 Task: Open Card Mobile App Design Review in Board Customer Service Call Center Management and Optimization to Workspace Event Production Services and add a team member Softage.2@softage.net, a label Red, a checklist Podcasting, an attachment from your onedrive, a color Red and finally, add a card description 'Develop and launch new customer feedback program for service improvements' and a comment 'Given the potential impact of this task on our company mission and values, let us ensure that we approach it with a sense of integrity and ethics.'. Add a start date 'Jan 06, 1900' with a due date 'Jan 13, 1900'
Action: Mouse moved to (502, 182)
Screenshot: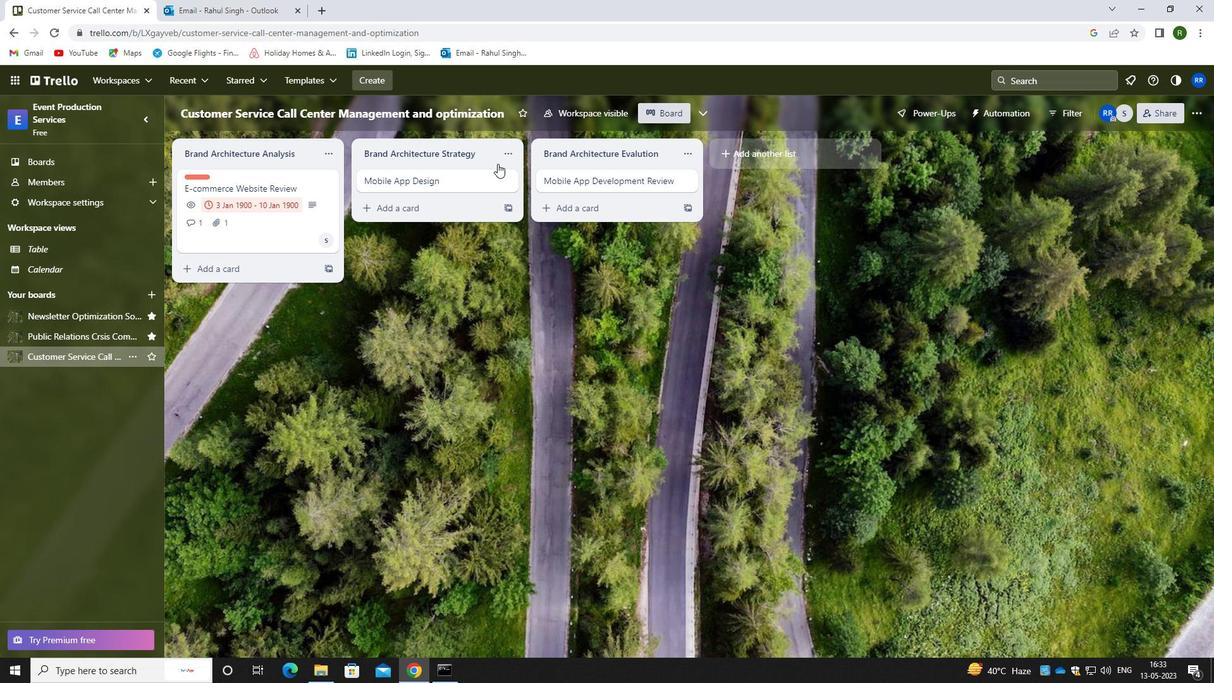 
Action: Mouse pressed left at (502, 182)
Screenshot: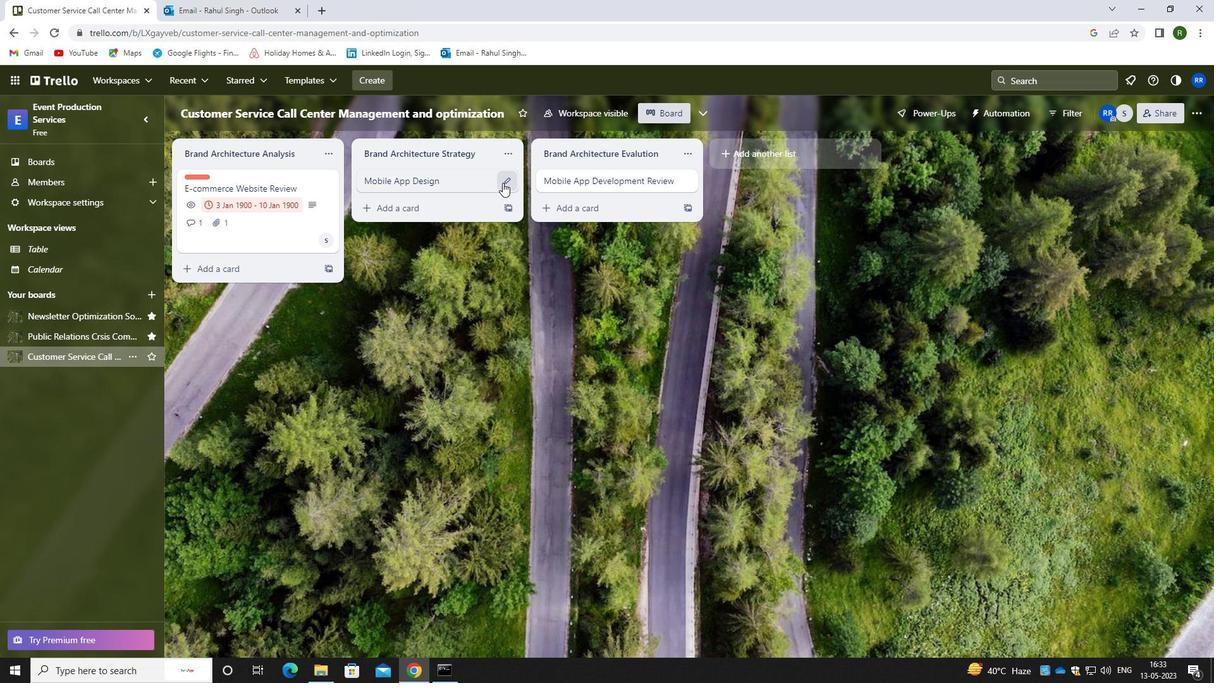 
Action: Mouse moved to (582, 179)
Screenshot: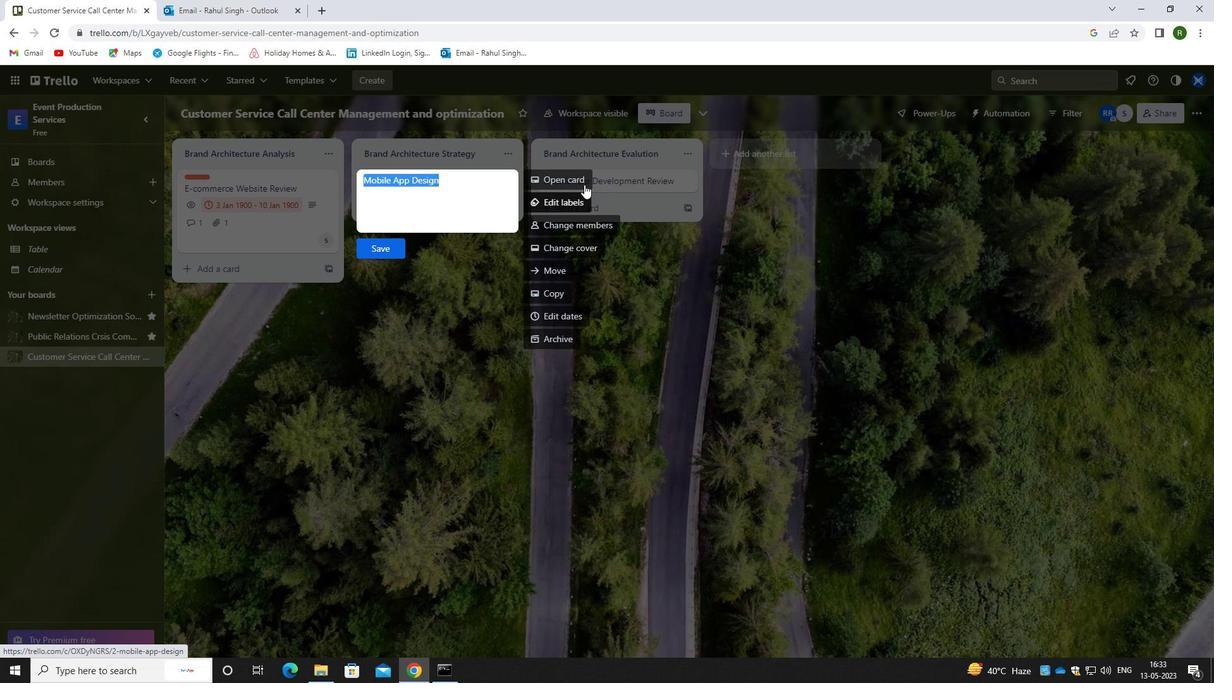 
Action: Mouse pressed left at (582, 179)
Screenshot: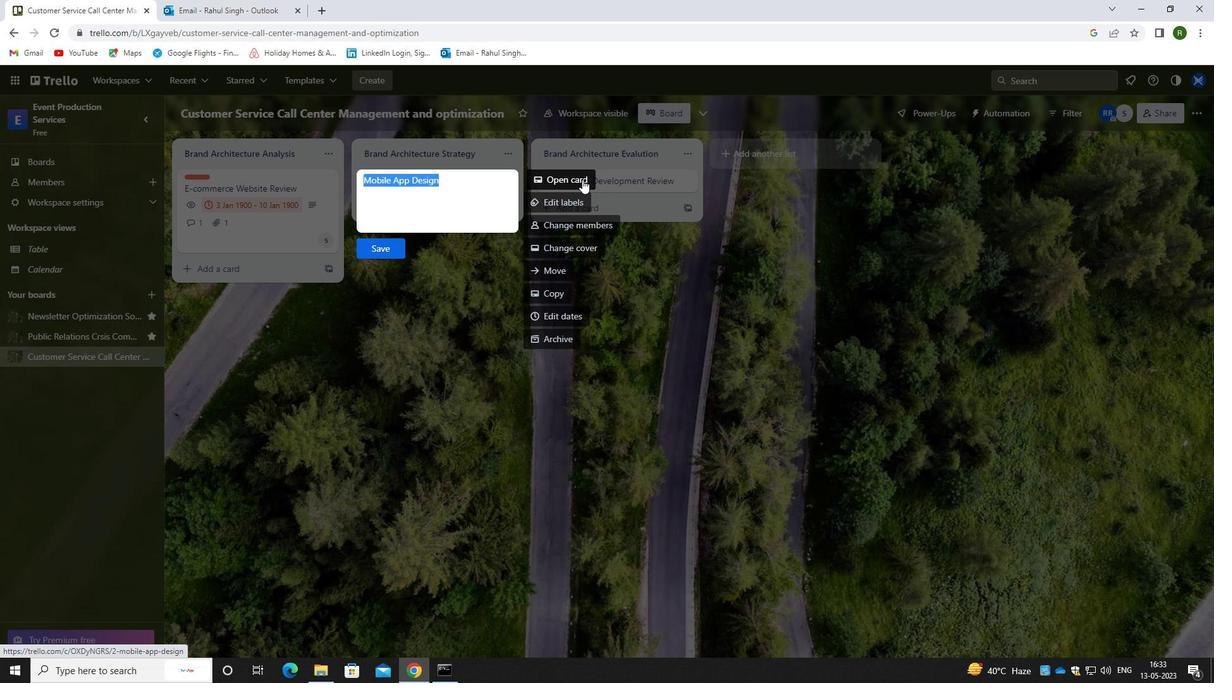 
Action: Mouse moved to (770, 216)
Screenshot: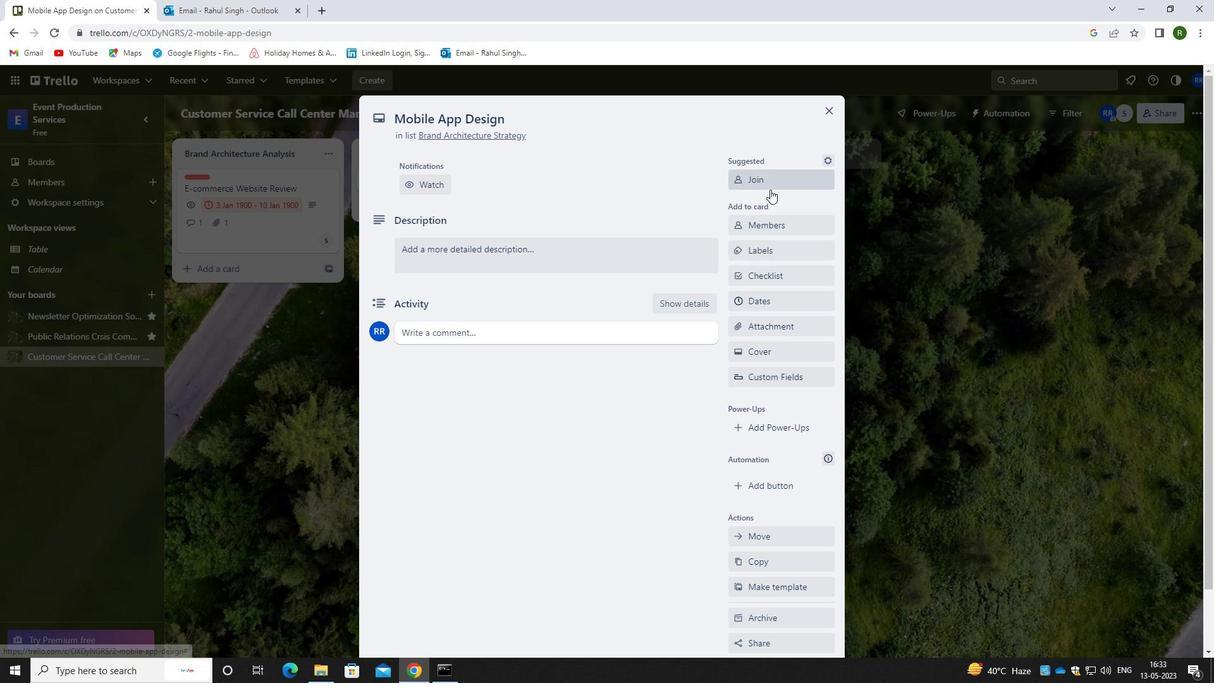 
Action: Mouse pressed left at (770, 216)
Screenshot: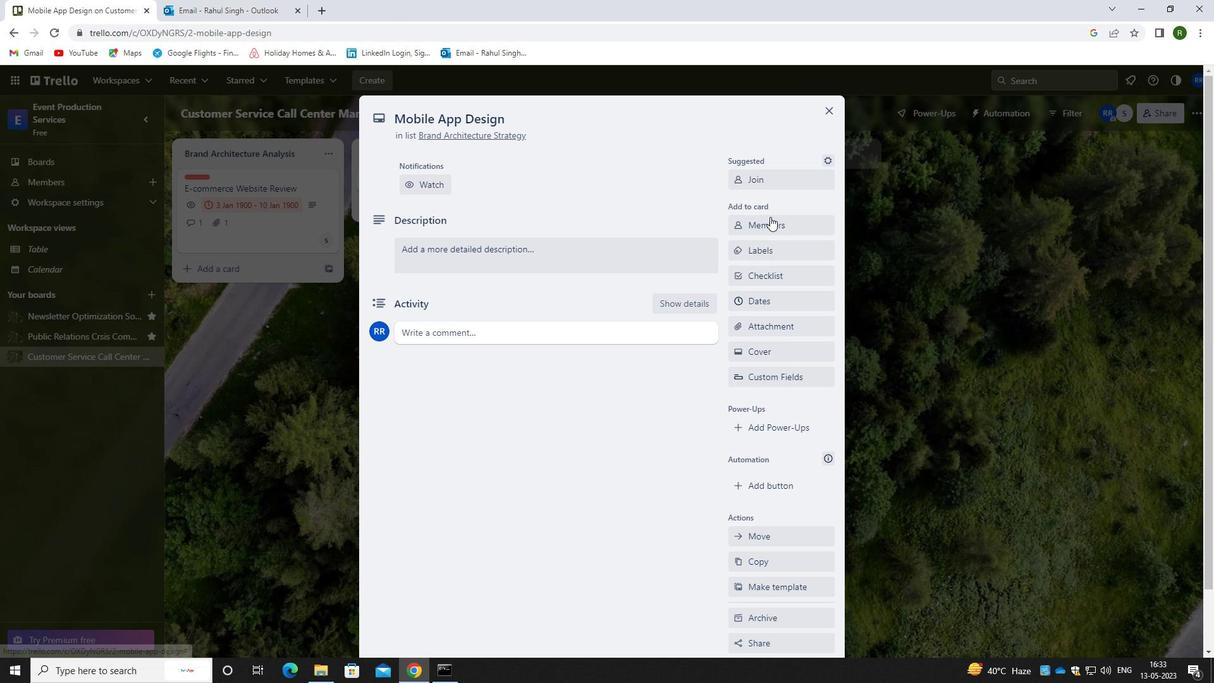 
Action: Mouse moved to (755, 285)
Screenshot: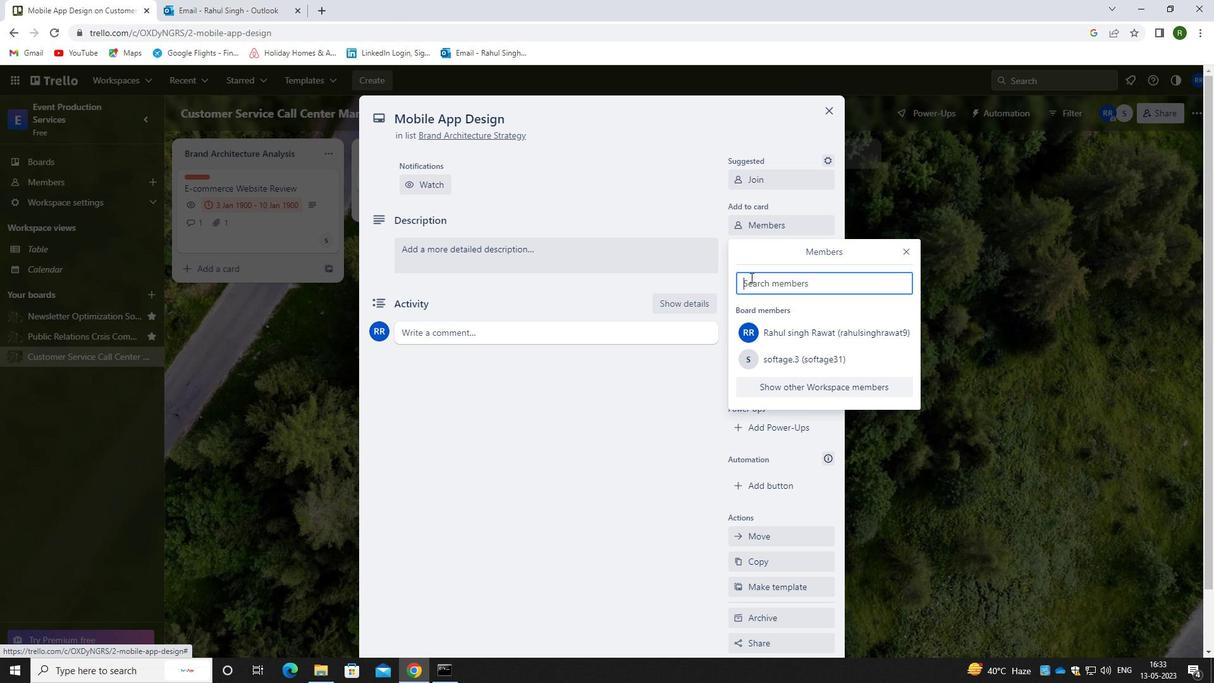
Action: Key pressed <Key.caps_lock>s<Key.caps_lock>oftage.2<Key.shift>@SOFTAGE.NET
Screenshot: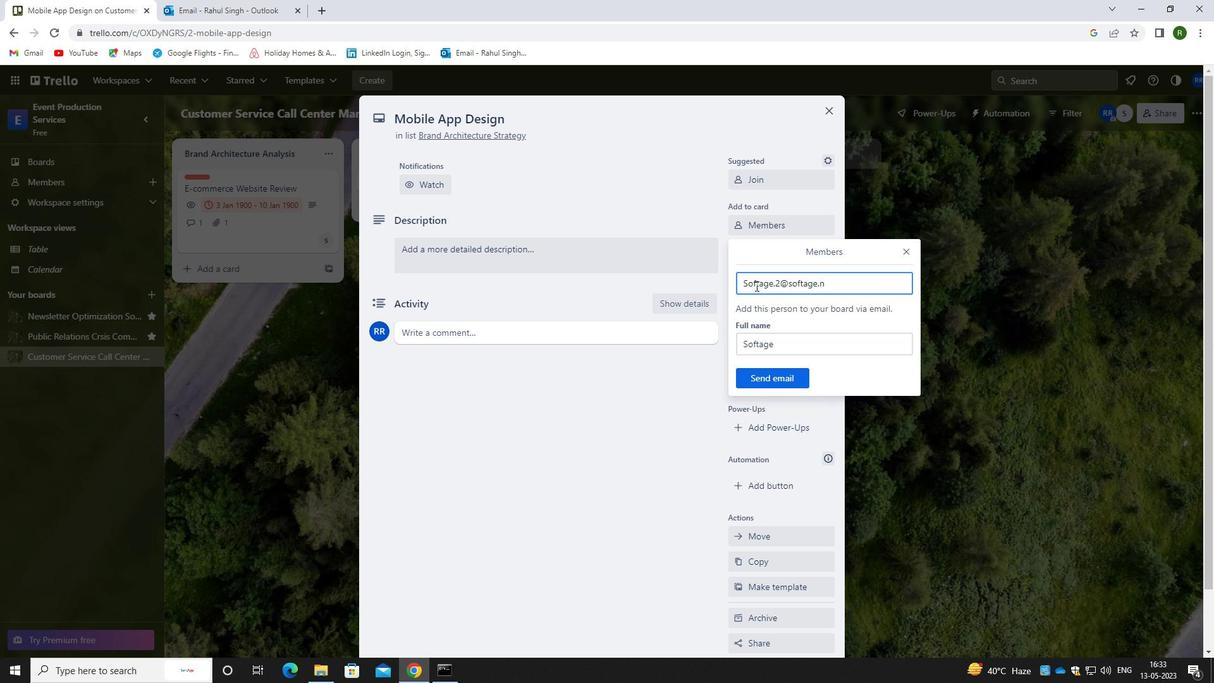 
Action: Mouse moved to (781, 380)
Screenshot: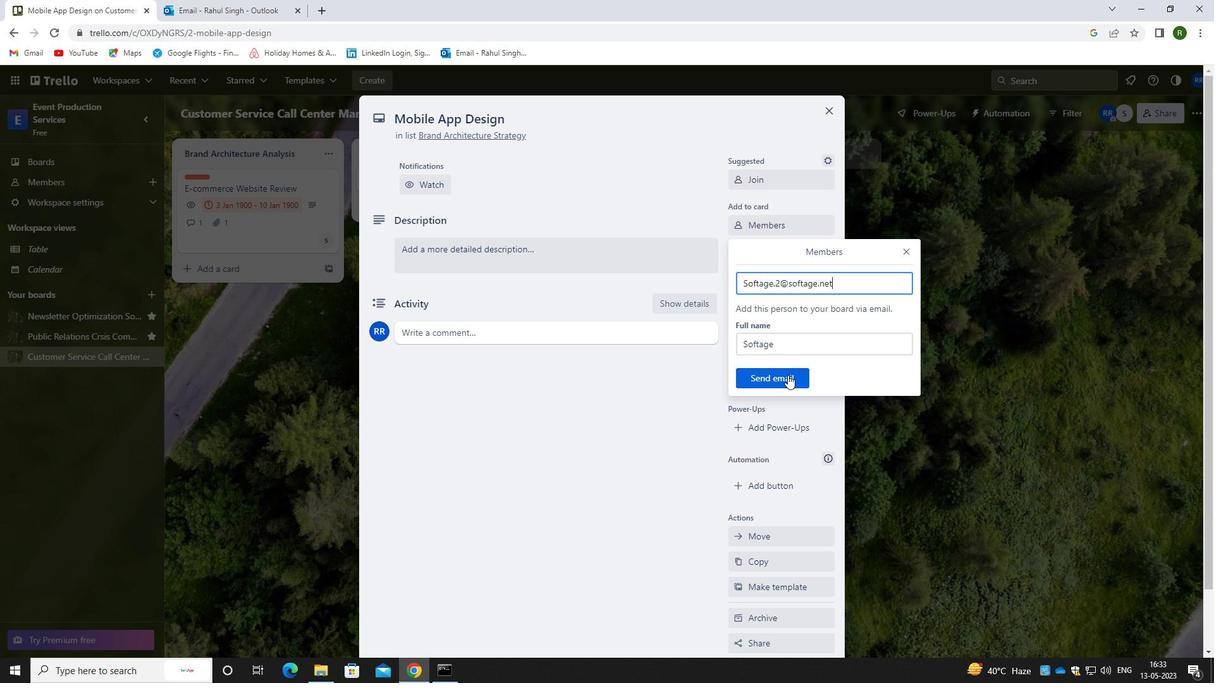 
Action: Mouse pressed left at (781, 380)
Screenshot: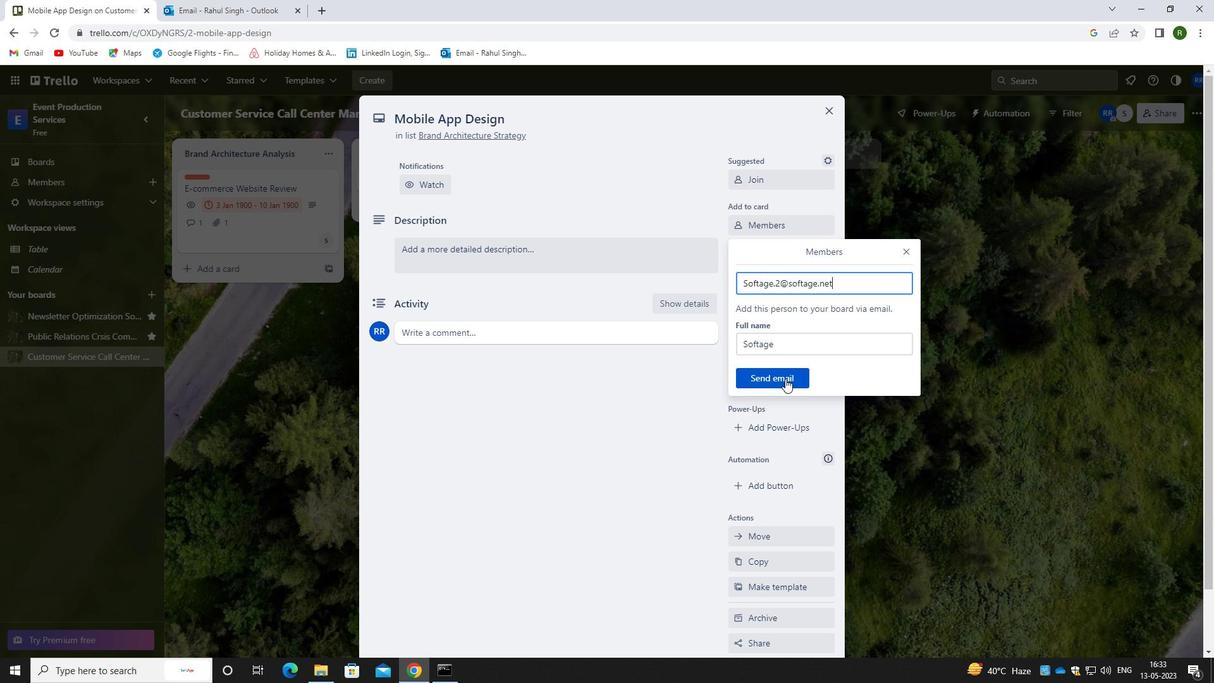 
Action: Mouse moved to (765, 249)
Screenshot: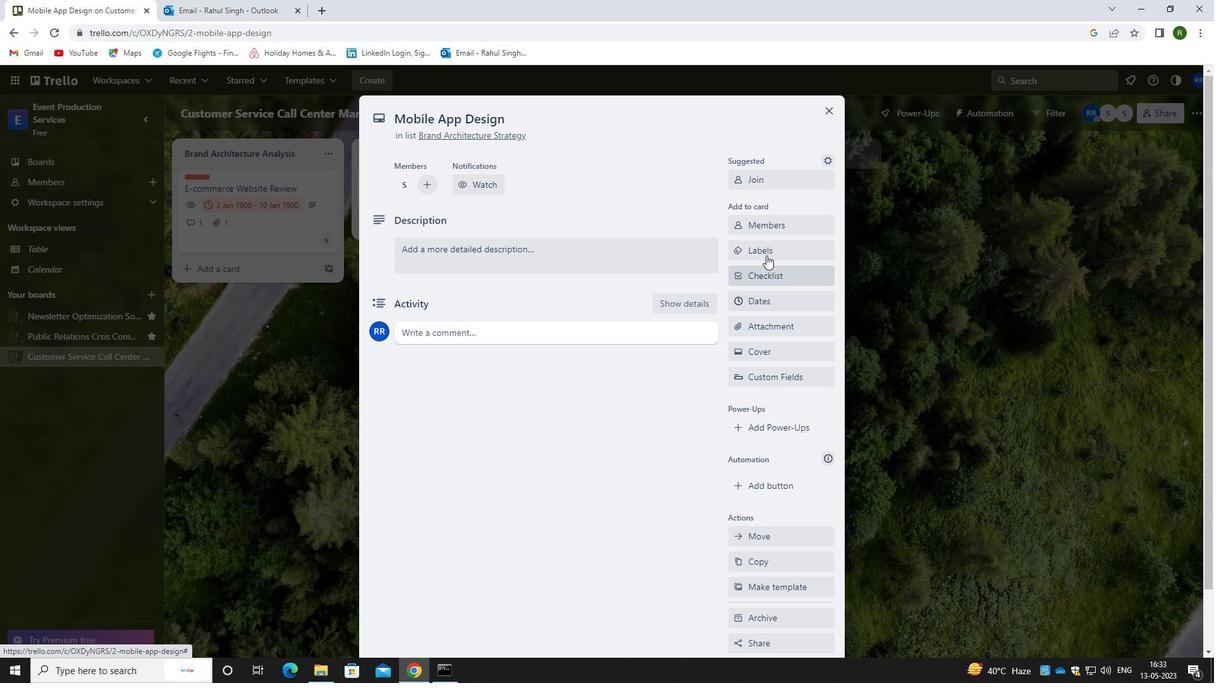
Action: Mouse pressed left at (765, 249)
Screenshot: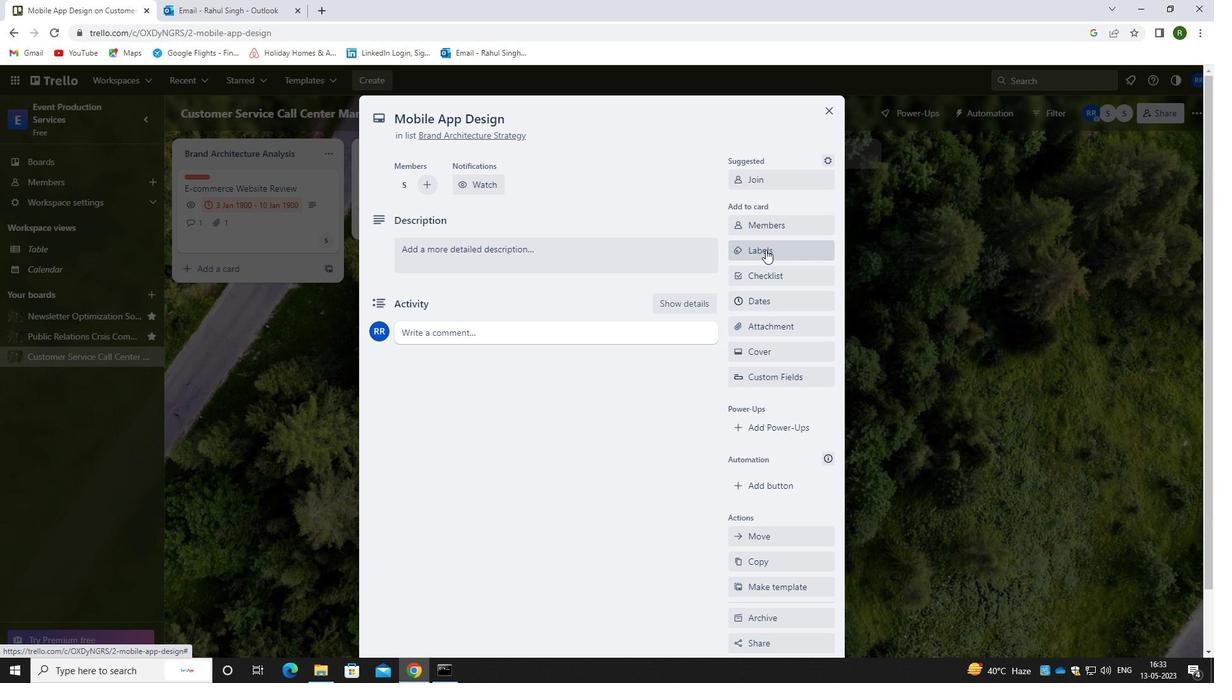
Action: Mouse moved to (778, 277)
Screenshot: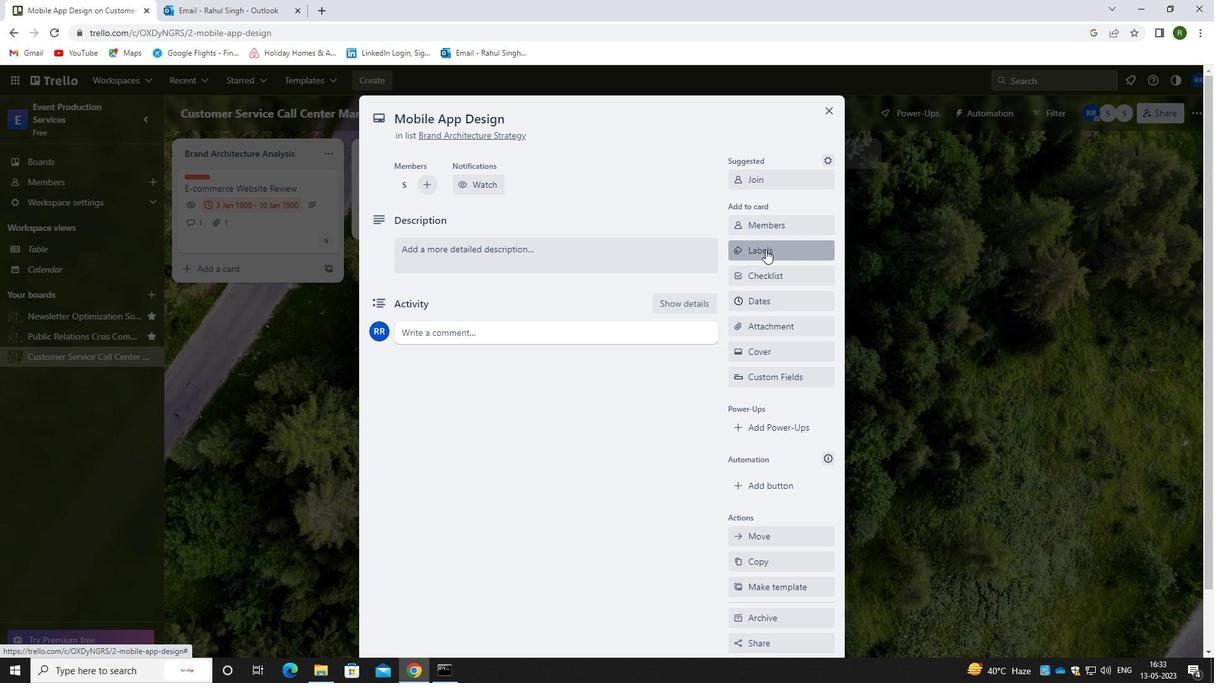 
Action: Key pressed RED
Screenshot: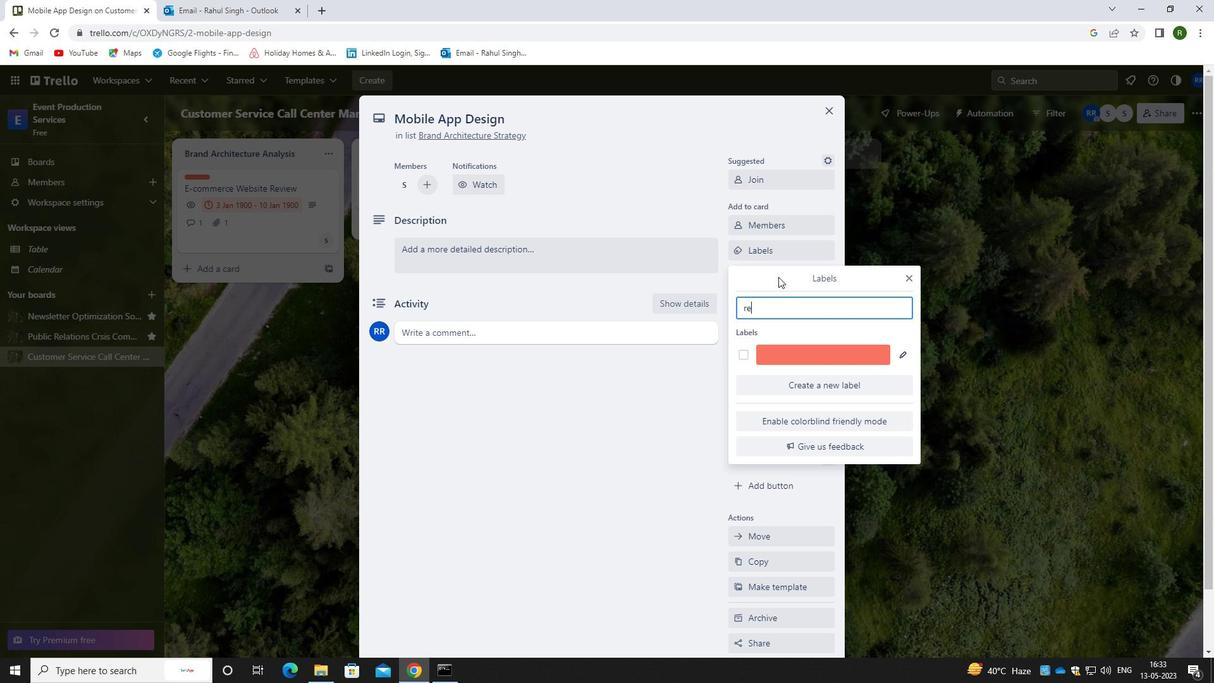 
Action: Mouse moved to (737, 352)
Screenshot: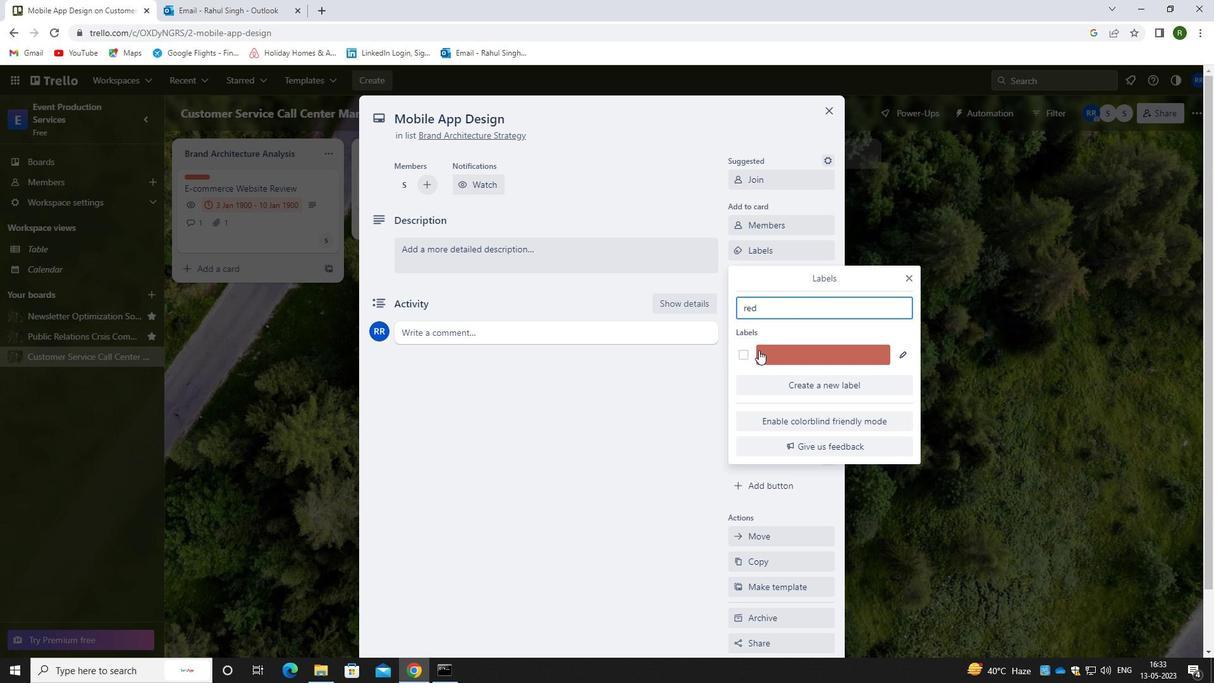 
Action: Mouse pressed left at (737, 352)
Screenshot: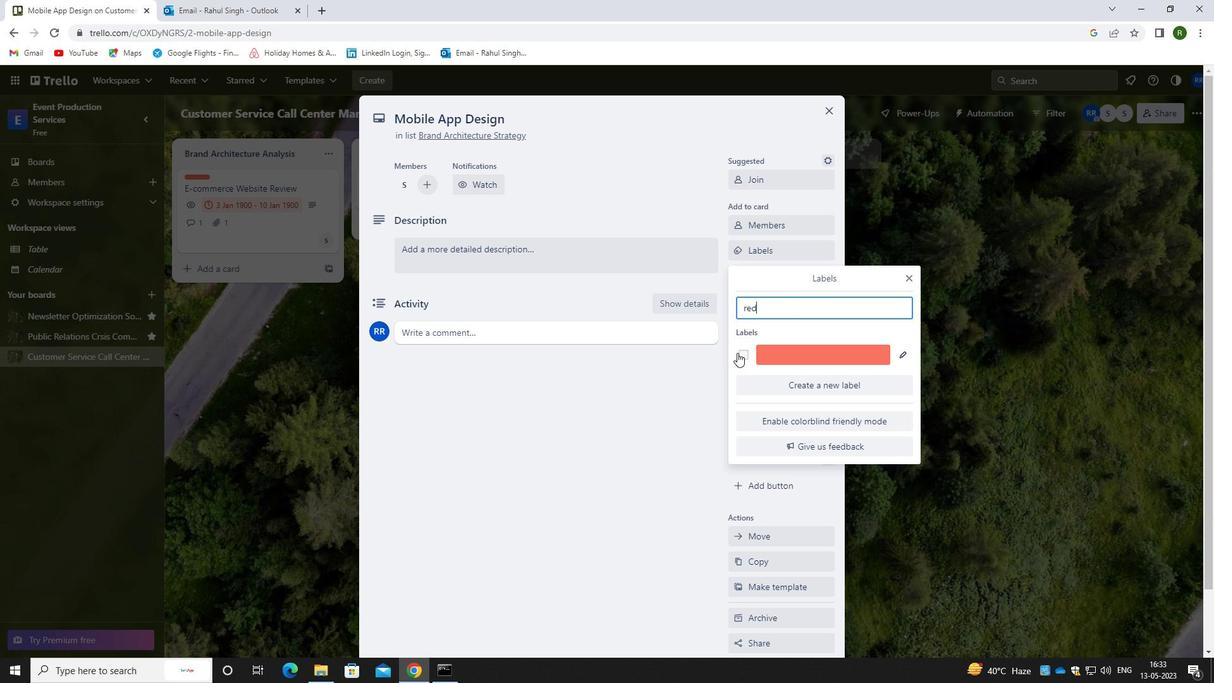 
Action: Mouse moved to (660, 437)
Screenshot: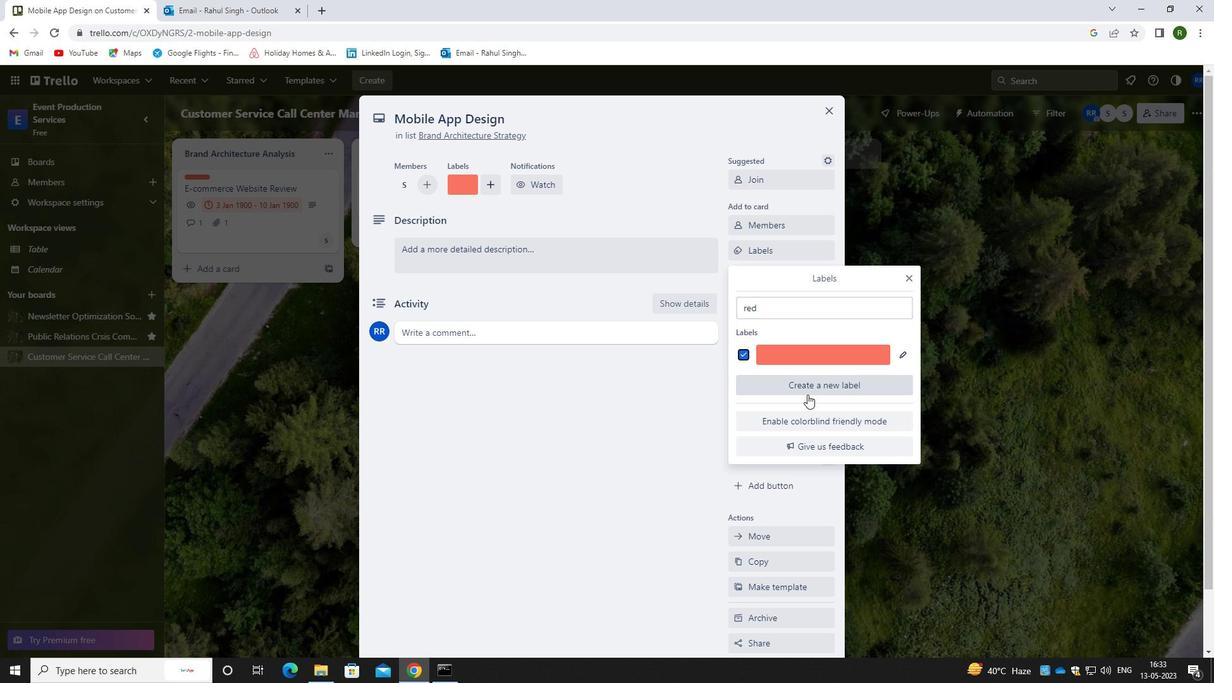 
Action: Mouse pressed left at (660, 437)
Screenshot: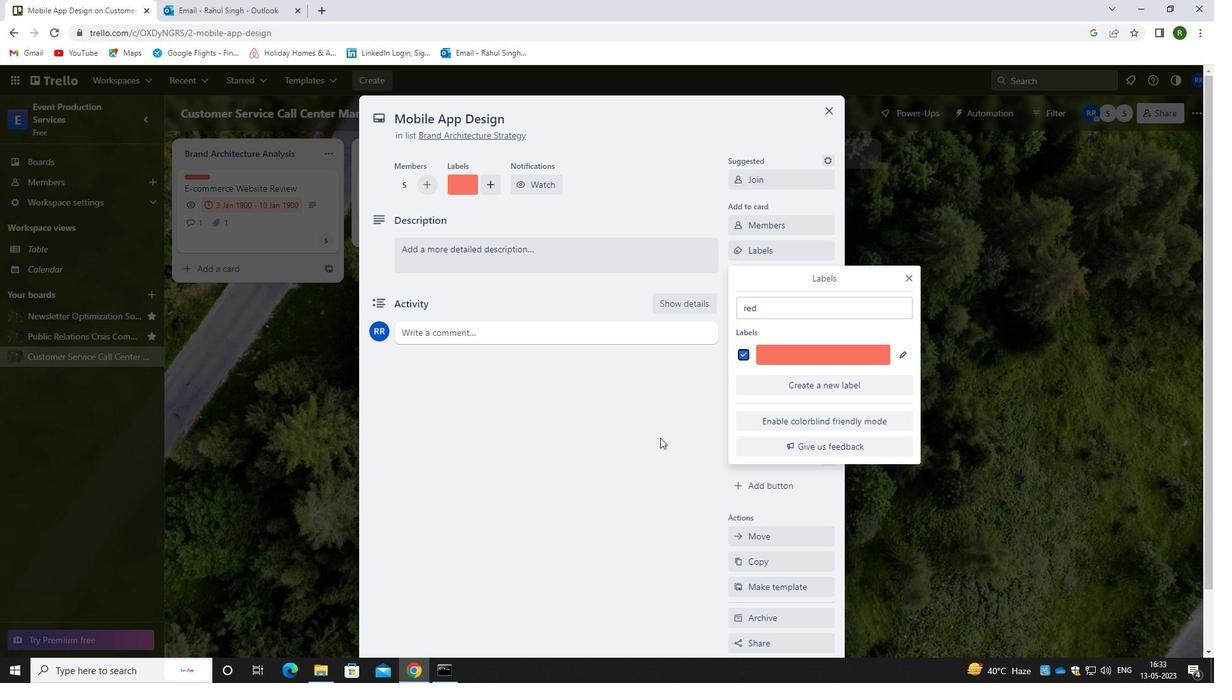 
Action: Mouse moved to (783, 275)
Screenshot: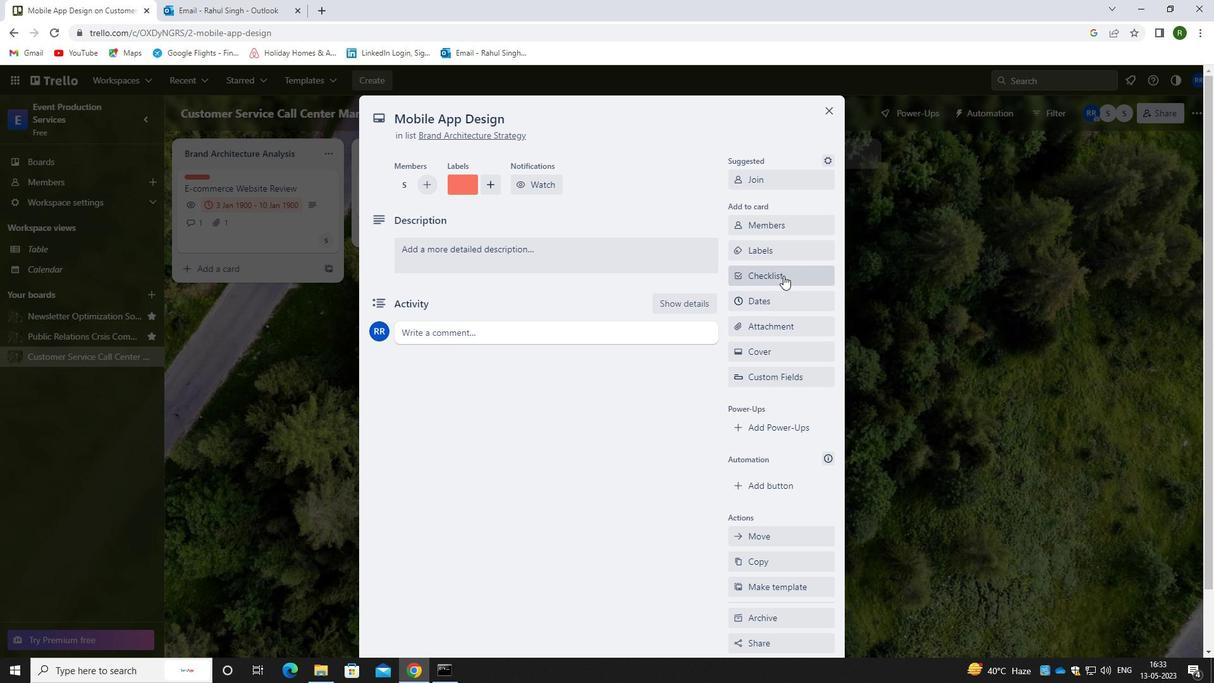 
Action: Mouse pressed left at (783, 275)
Screenshot: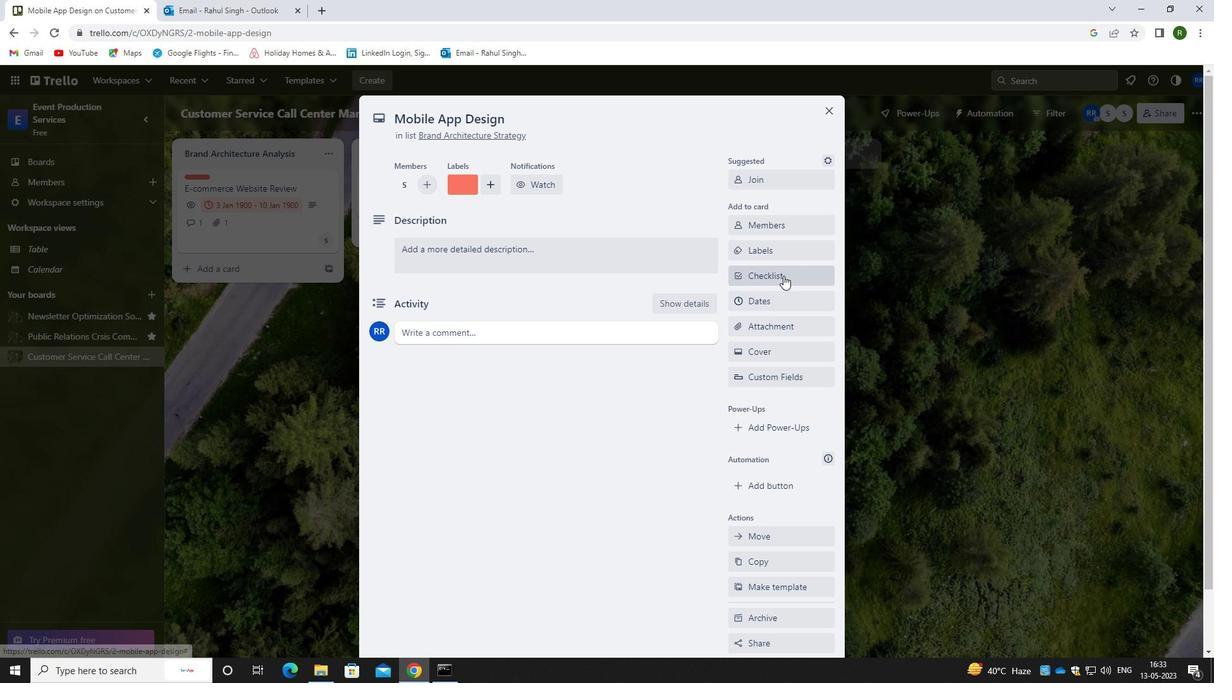 
Action: Mouse moved to (789, 275)
Screenshot: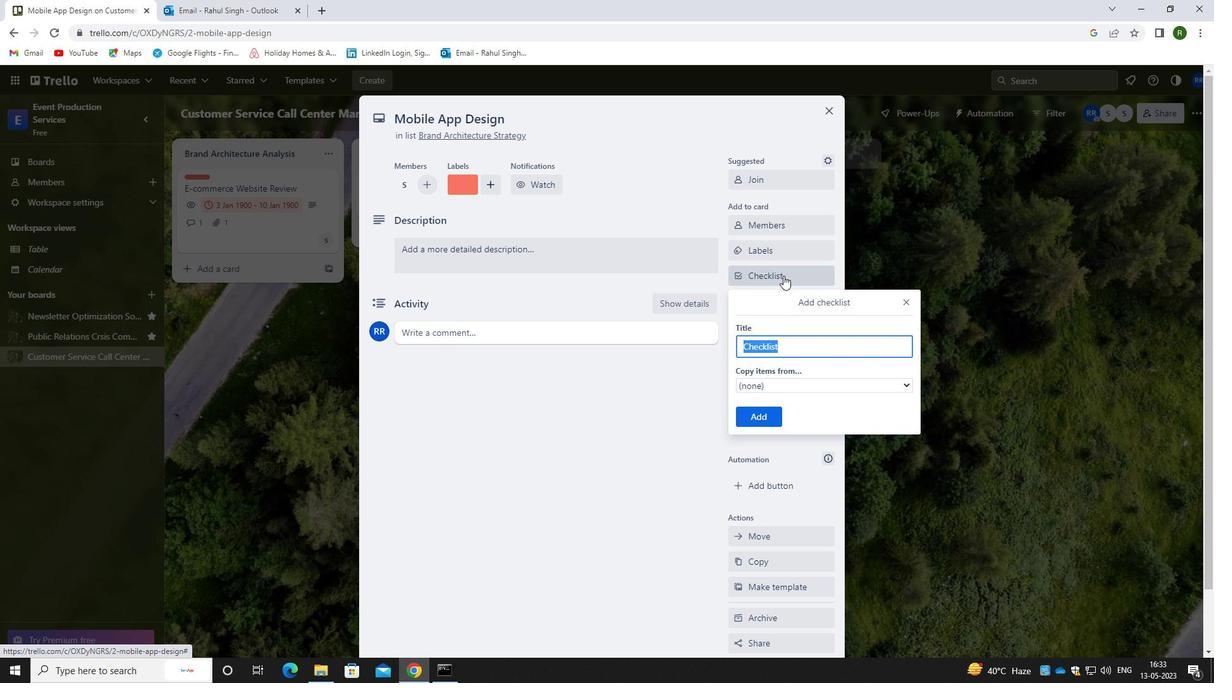
Action: Key pressed <Key.shift>PODCASTING
Screenshot: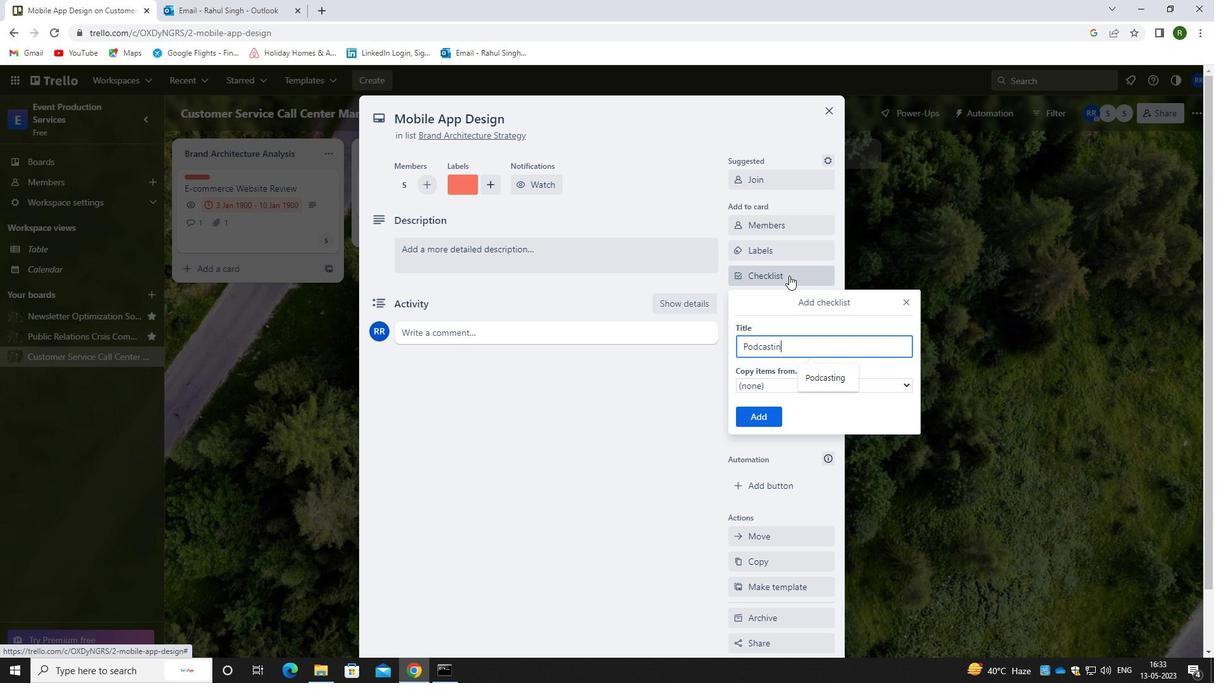 
Action: Mouse moved to (765, 418)
Screenshot: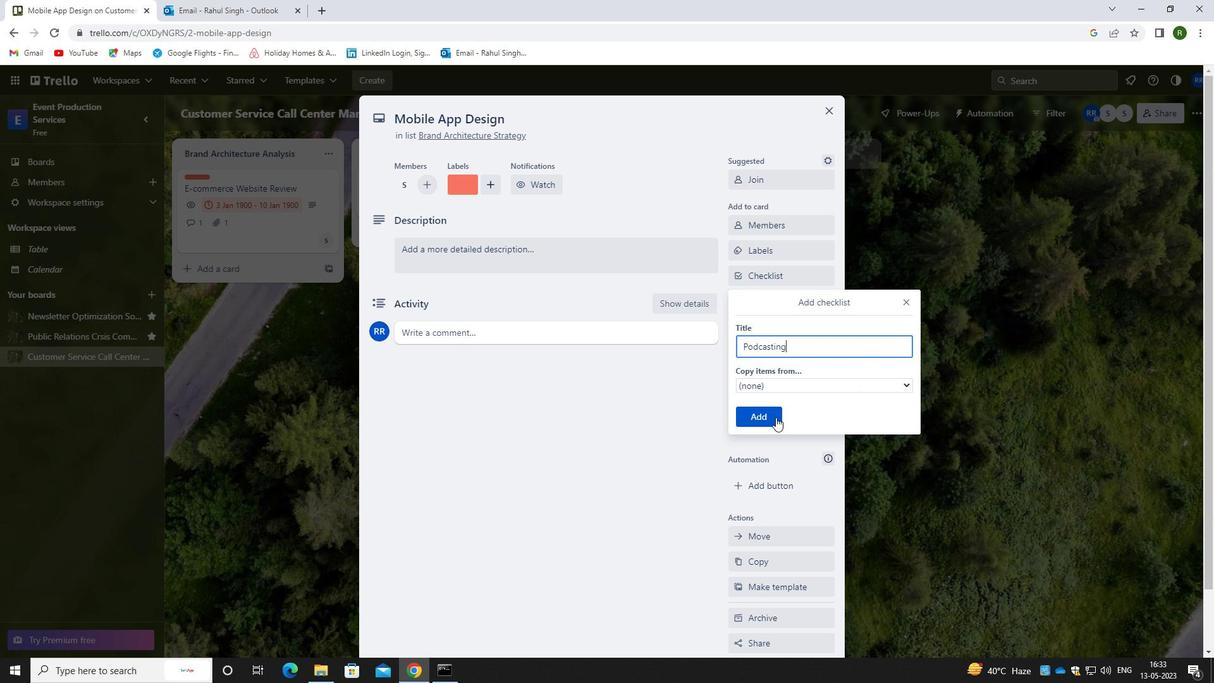 
Action: Mouse pressed left at (765, 418)
Screenshot: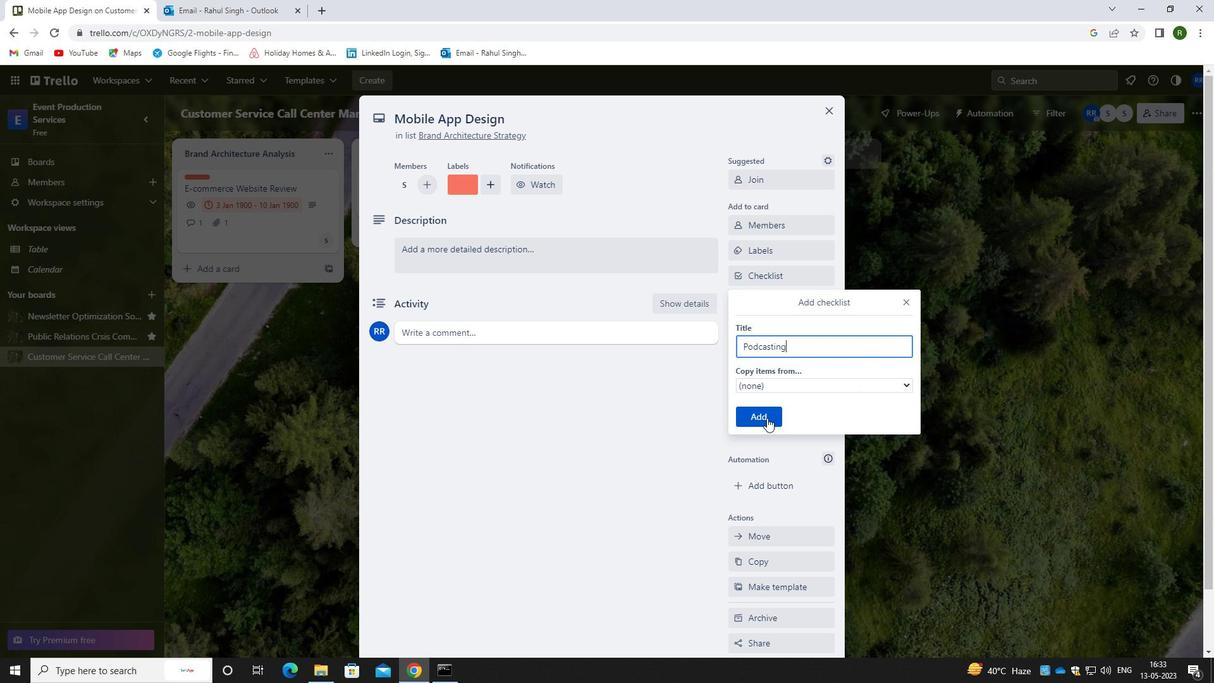 
Action: Mouse moved to (646, 483)
Screenshot: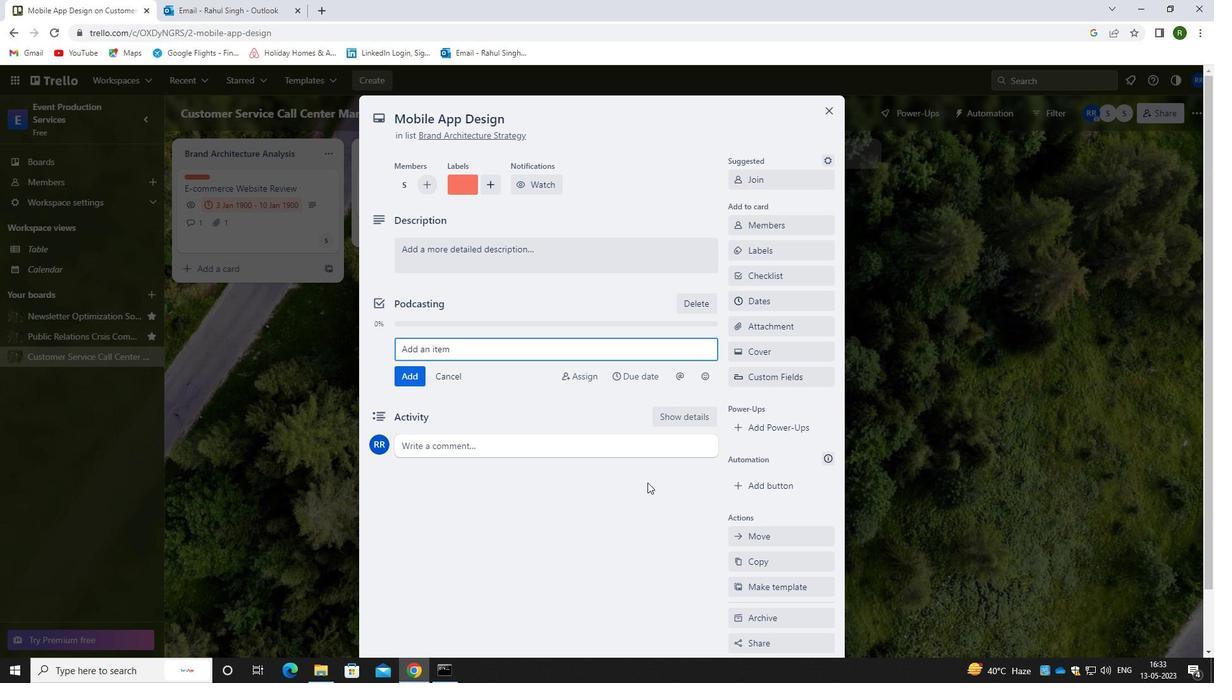 
Action: Mouse pressed left at (646, 483)
Screenshot: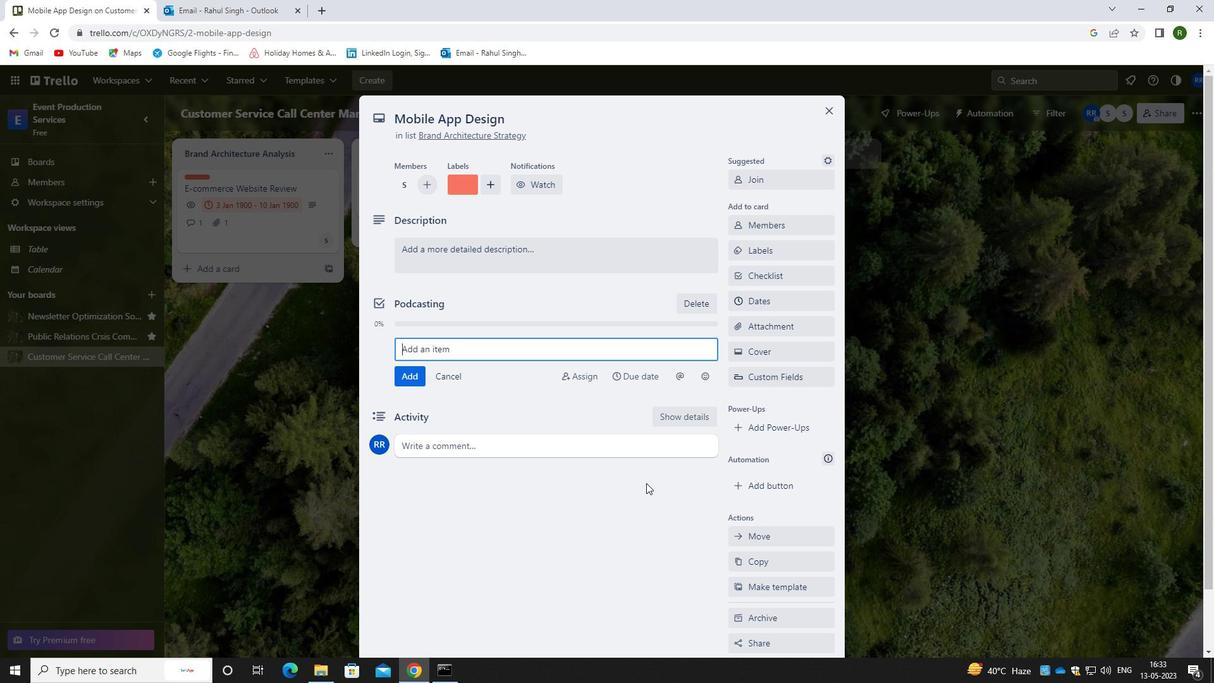 
Action: Mouse moved to (762, 293)
Screenshot: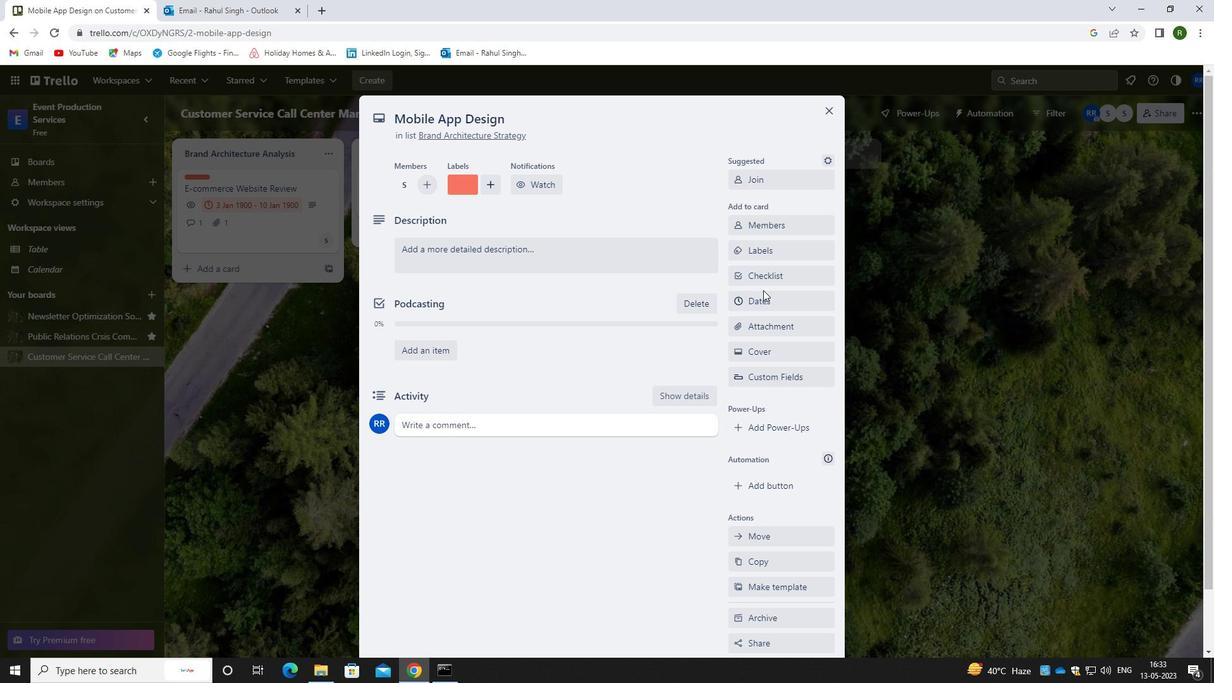 
Action: Mouse pressed left at (762, 293)
Screenshot: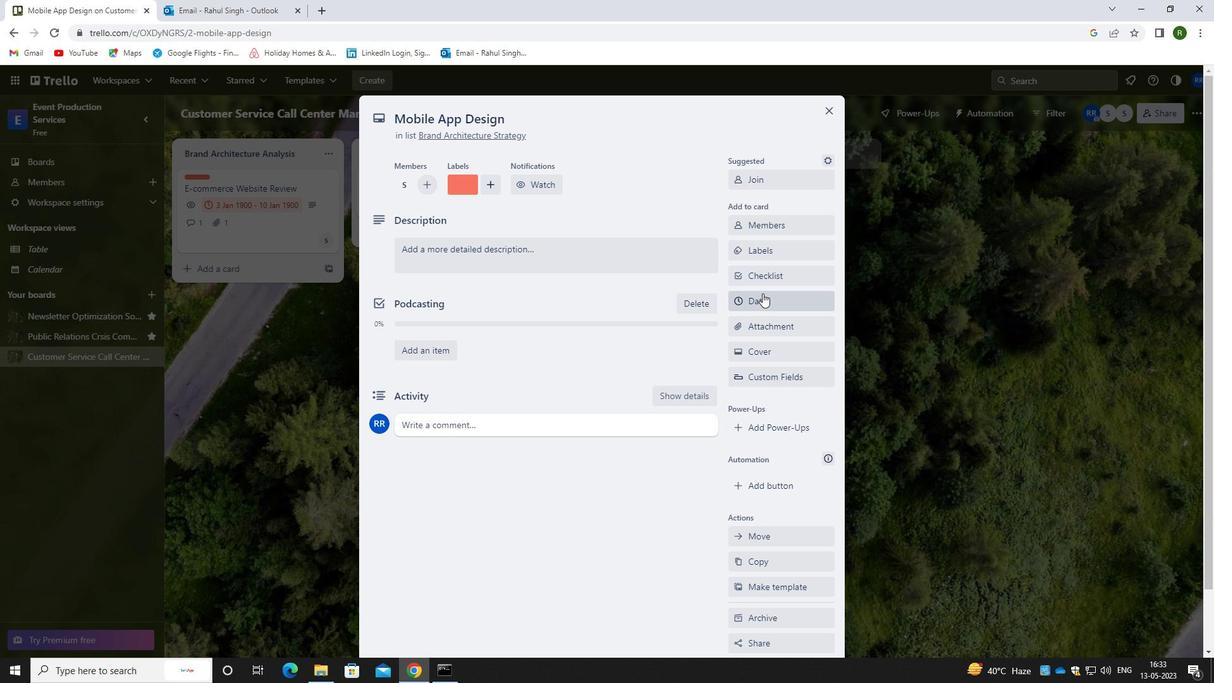 
Action: Mouse moved to (677, 487)
Screenshot: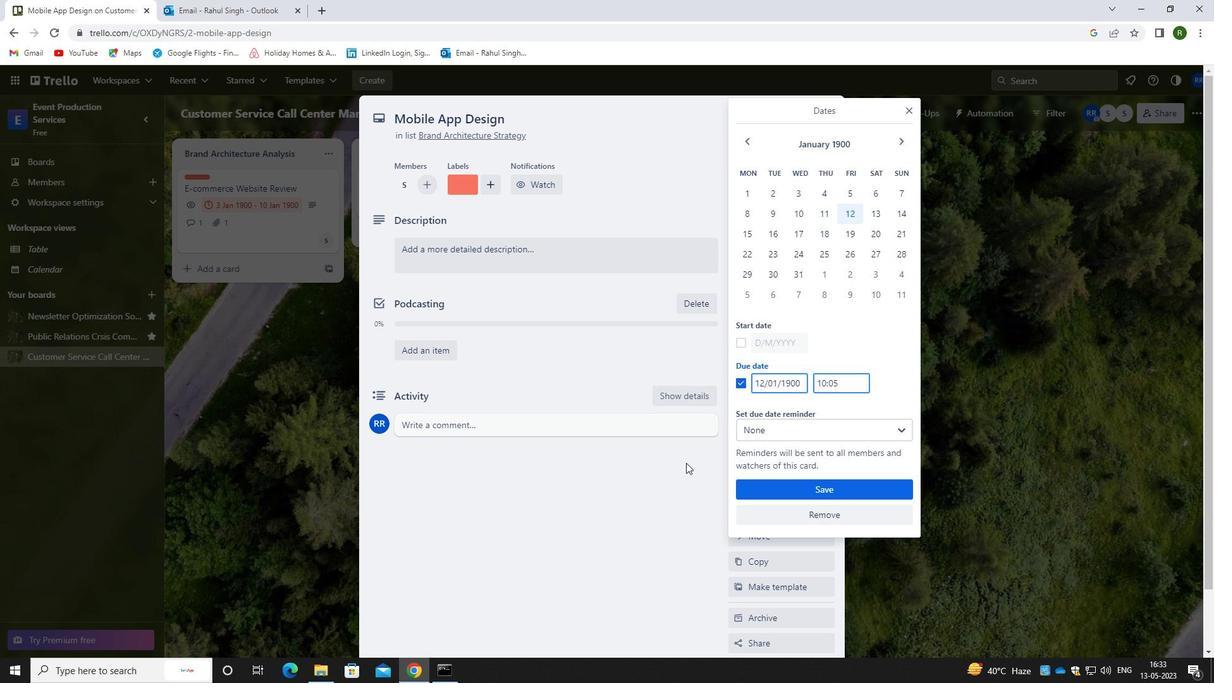 
Action: Mouse pressed left at (677, 487)
Screenshot: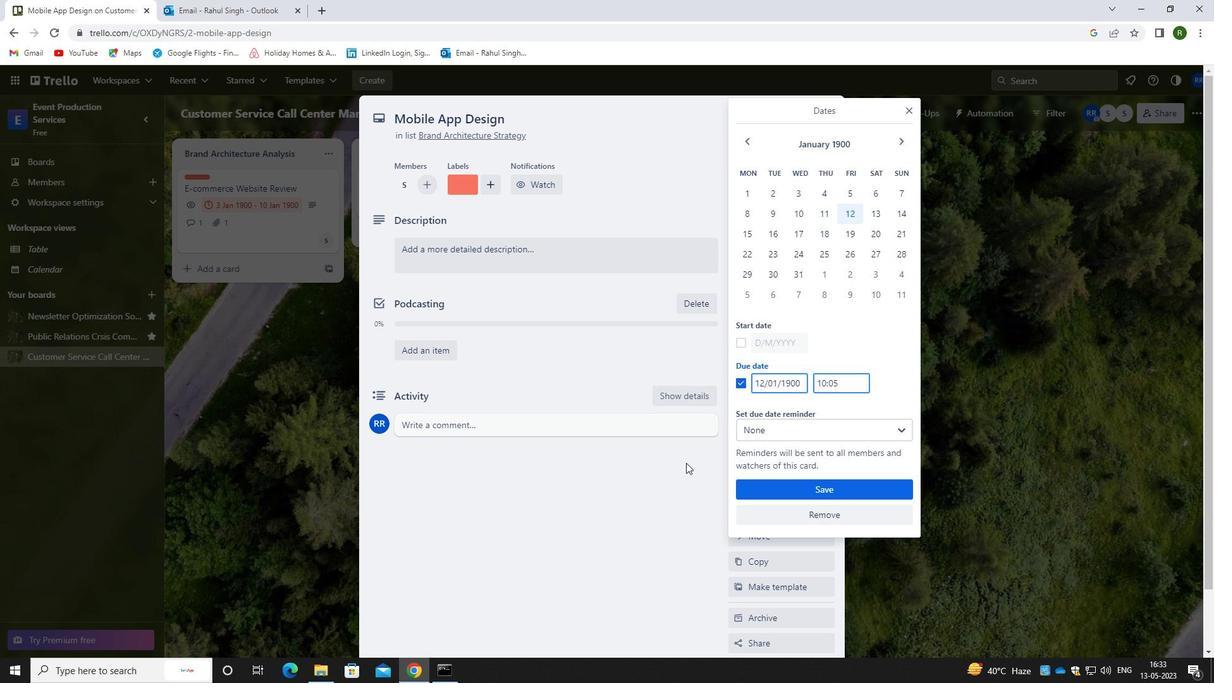 
Action: Mouse moved to (766, 323)
Screenshot: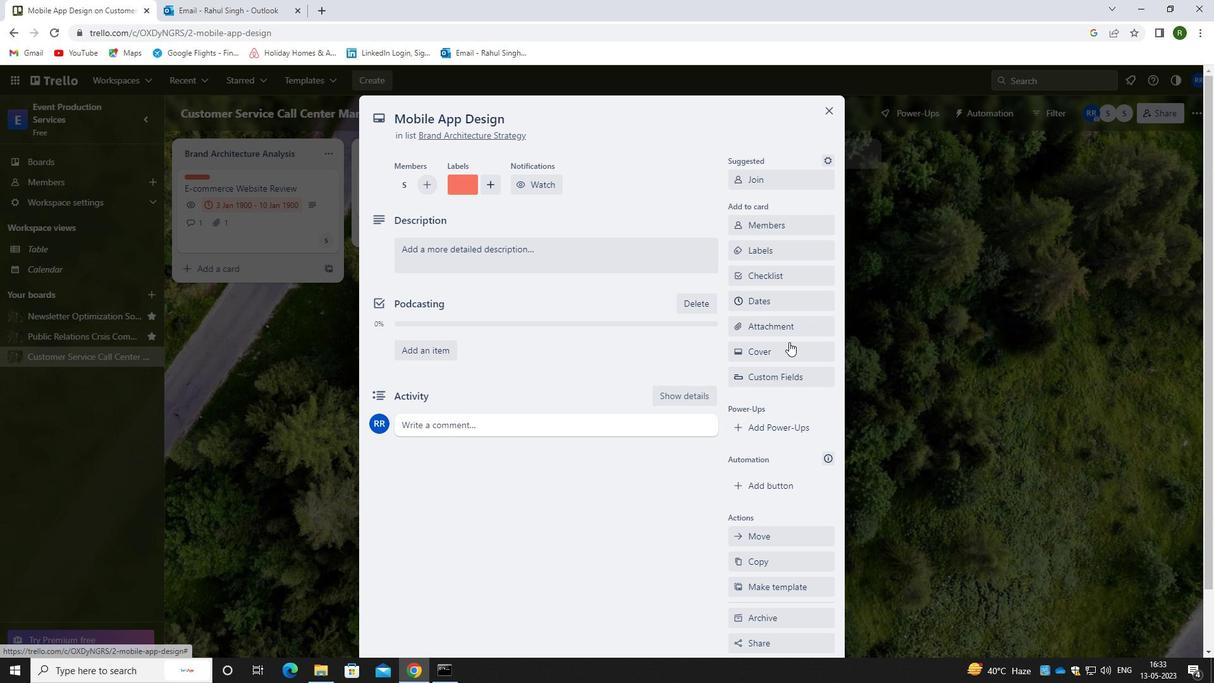 
Action: Mouse pressed left at (766, 323)
Screenshot: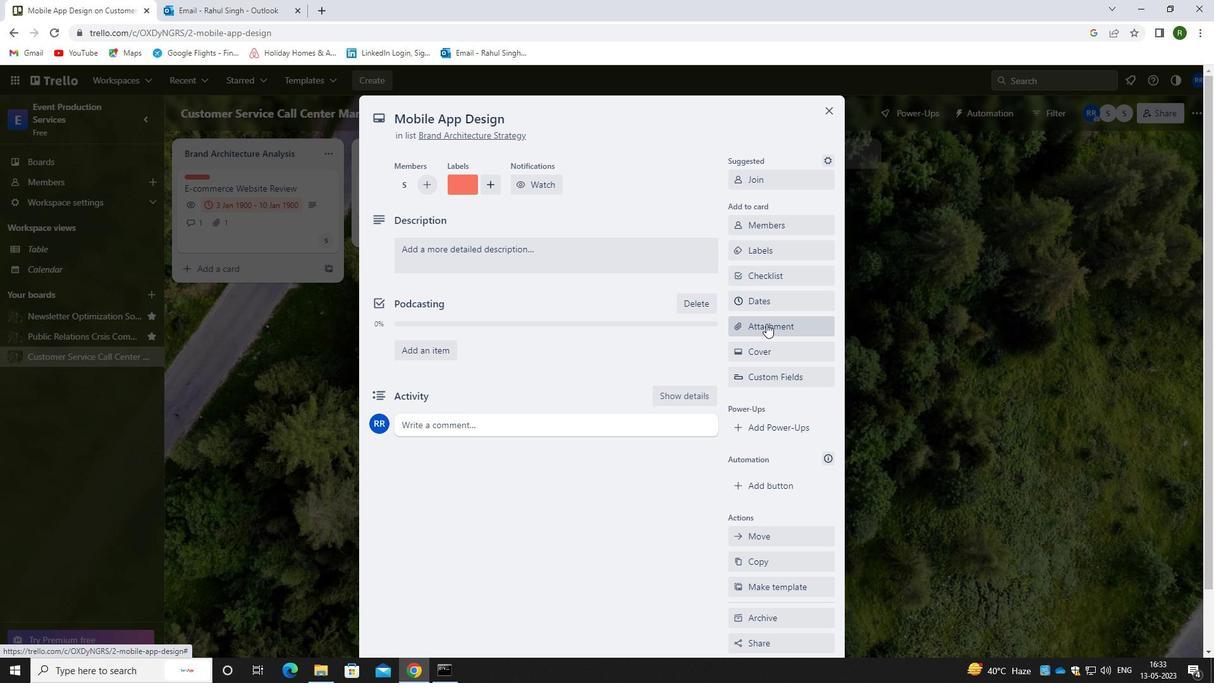 
Action: Mouse moved to (776, 476)
Screenshot: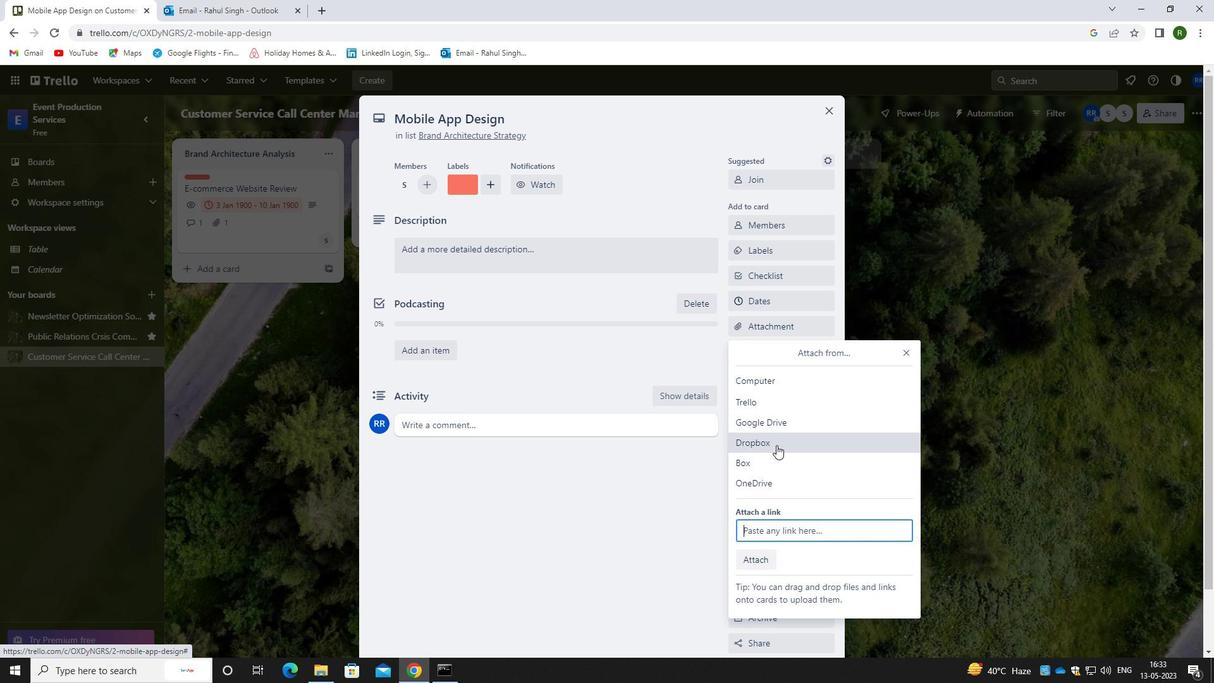 
Action: Mouse pressed left at (776, 476)
Screenshot: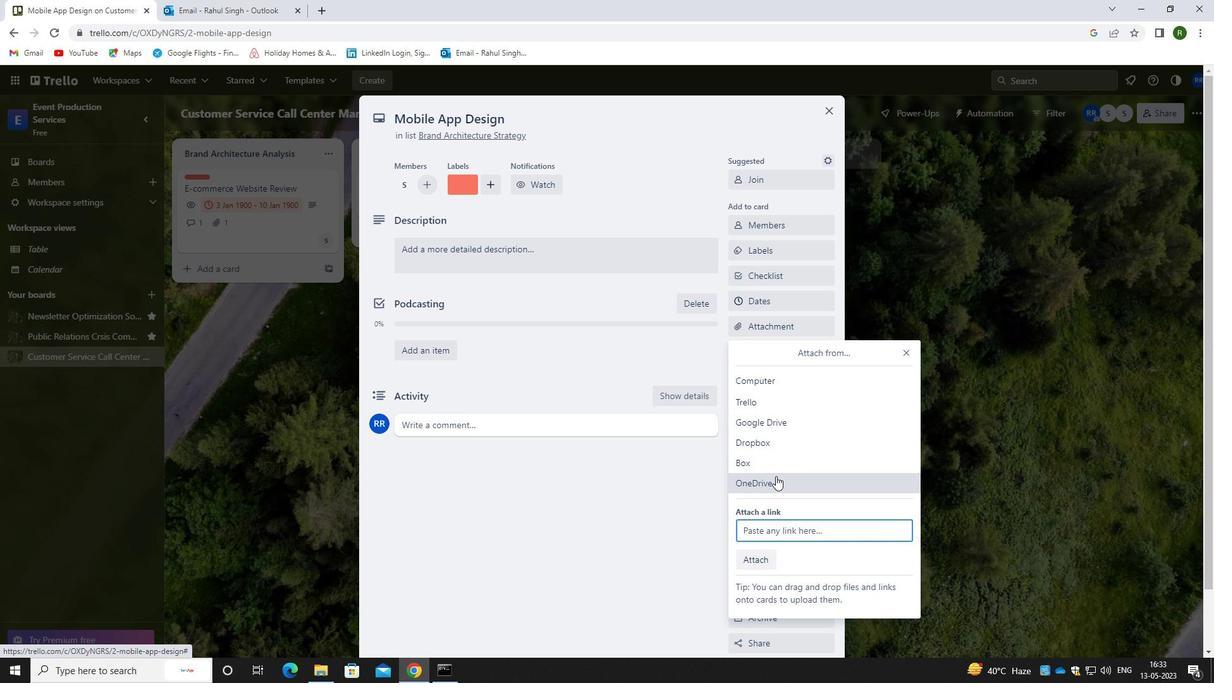 
Action: Mouse moved to (382, 411)
Screenshot: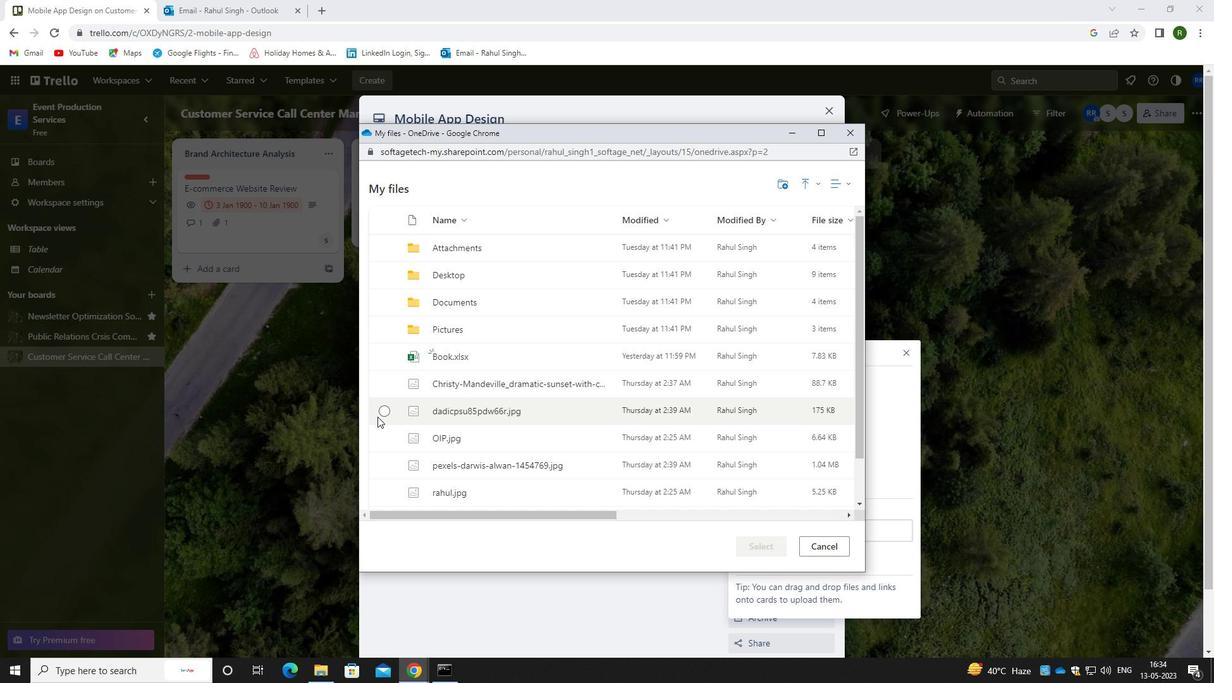 
Action: Mouse pressed left at (382, 411)
Screenshot: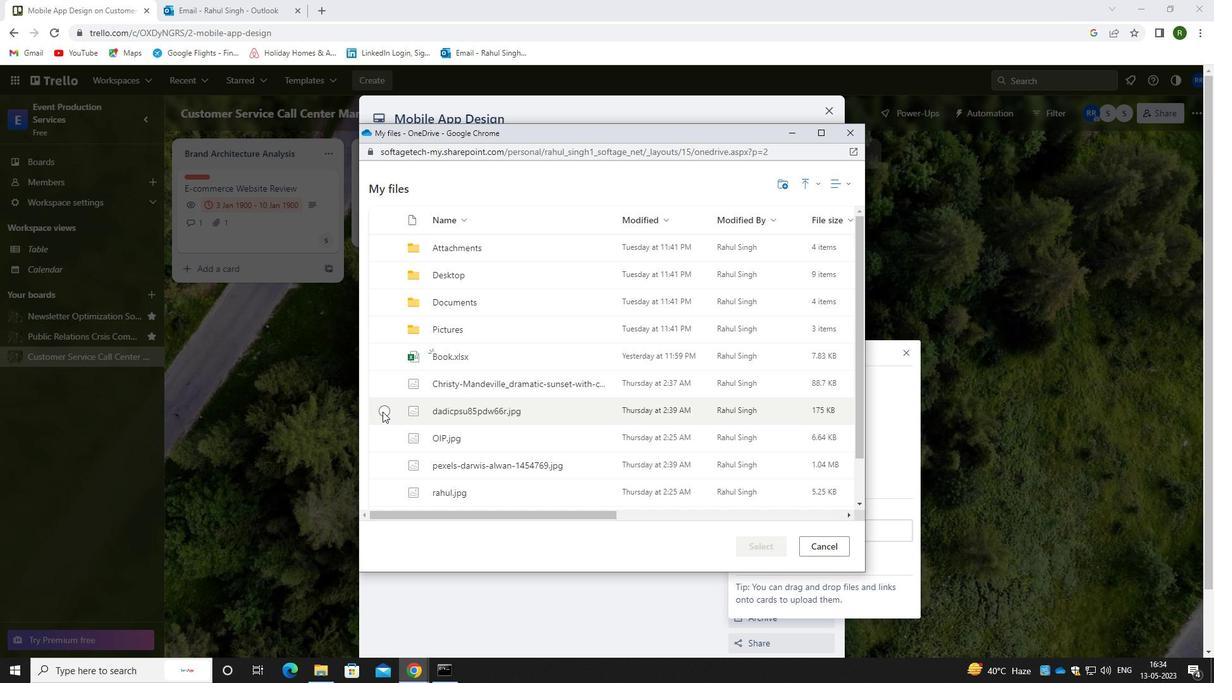 
Action: Mouse moved to (755, 550)
Screenshot: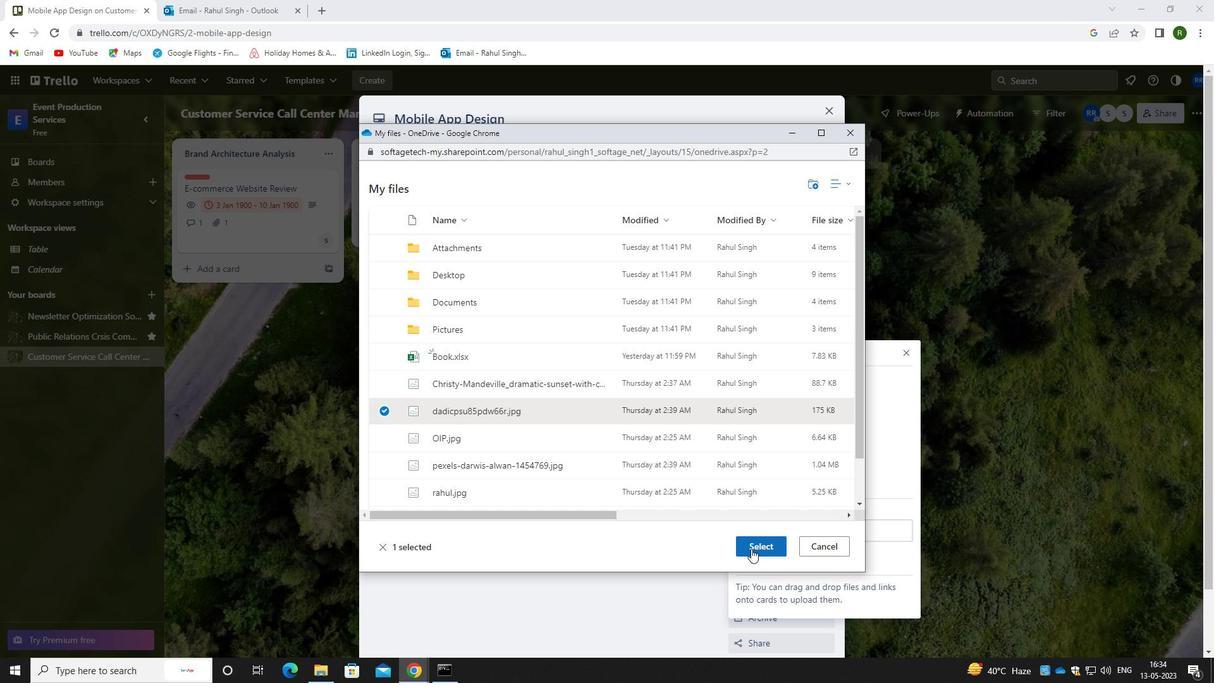 
Action: Mouse pressed left at (755, 550)
Screenshot: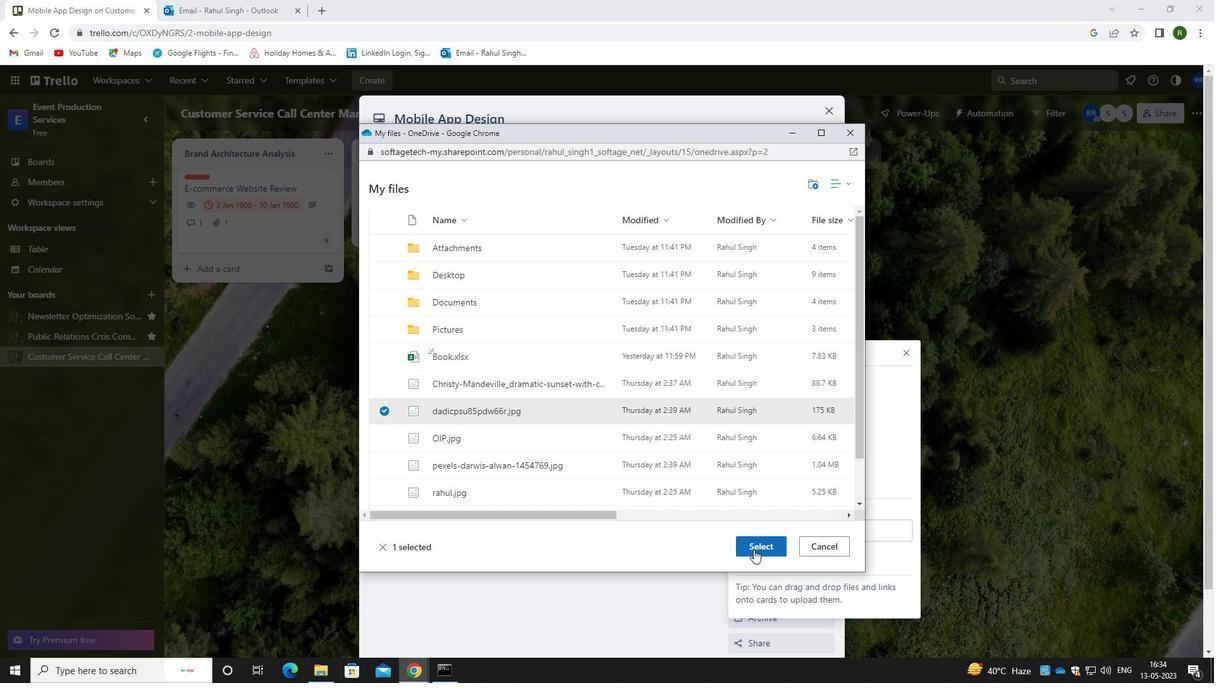 
Action: Mouse moved to (476, 259)
Screenshot: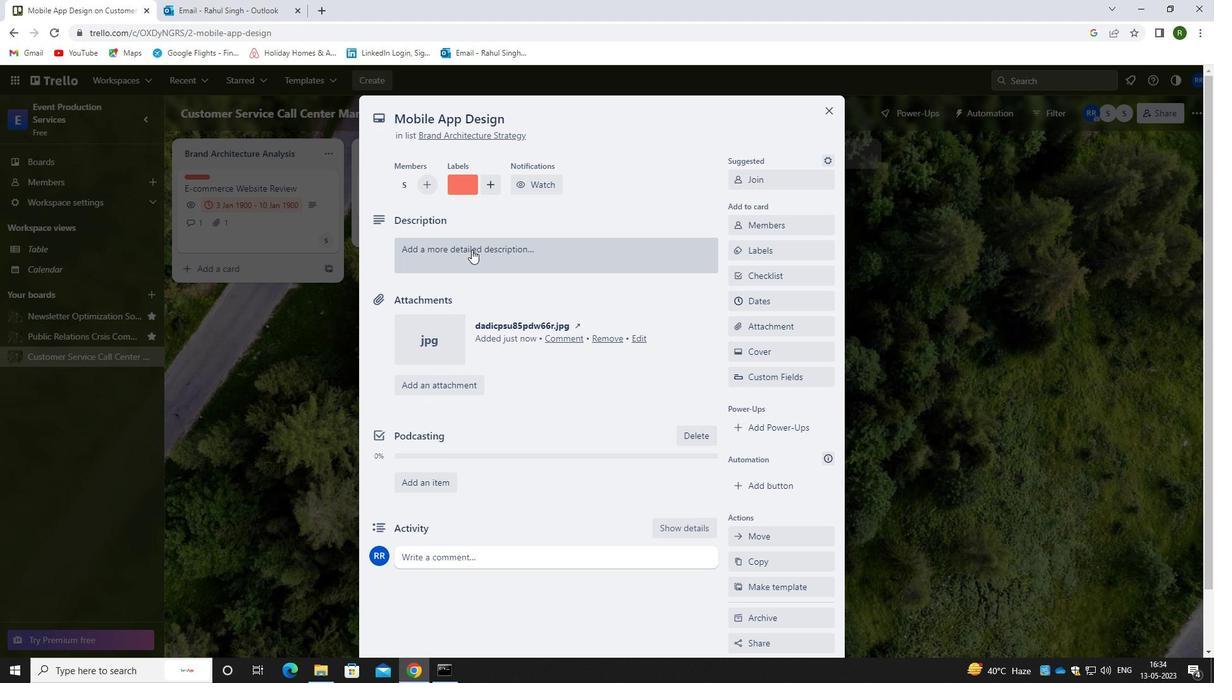 
Action: Mouse pressed left at (476, 259)
Screenshot: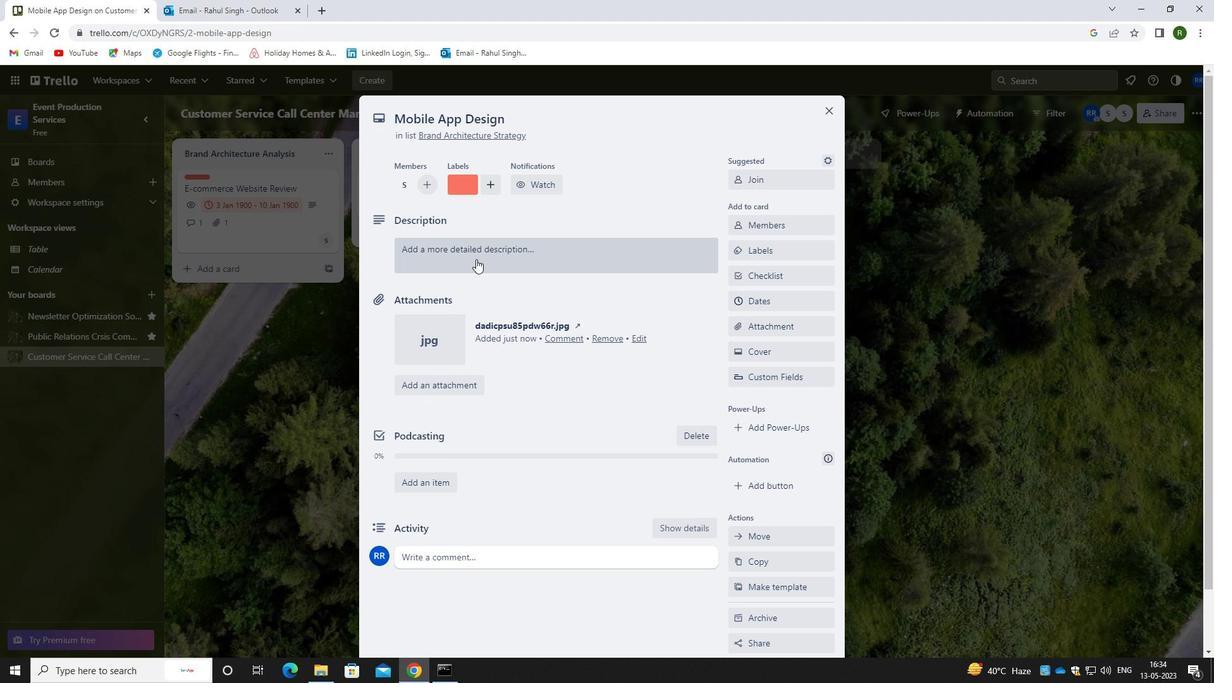 
Action: Mouse moved to (483, 306)
Screenshot: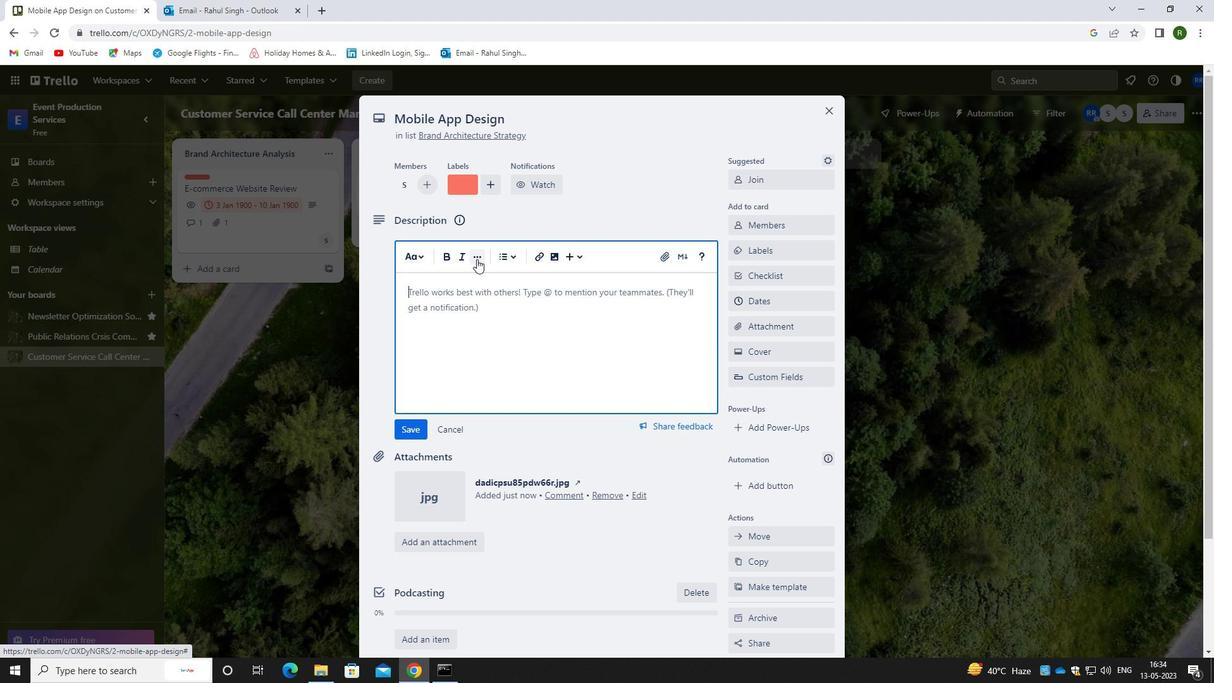
Action: Key pressed <Key.caps_lock>D<Key.caps_lock>EVELOP<Key.space>AND<Key.space>LAUNCH<Key.space>NEW<Key.space>CUSTOMER<Key.space>FEEDBACK<Key.space>PROGRAM<Key.space>FOR<Key.space>SERVICE<Key.space>IMPROVMENTS.
Screenshot: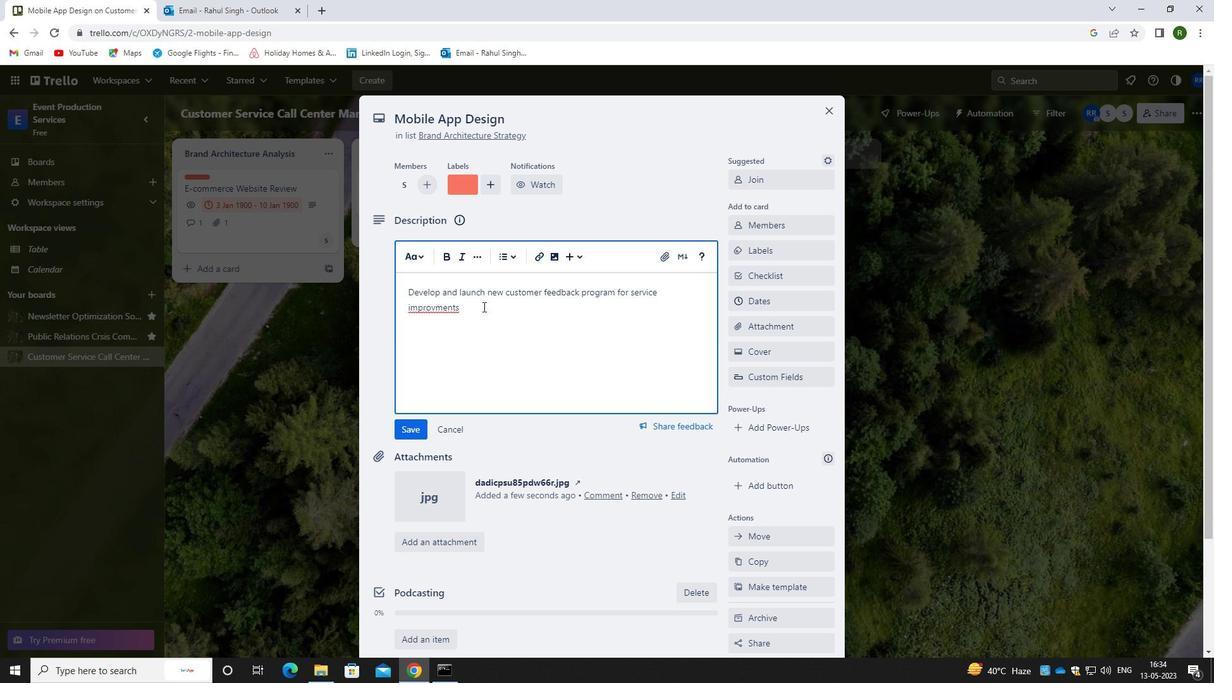 
Action: Mouse moved to (493, 254)
Screenshot: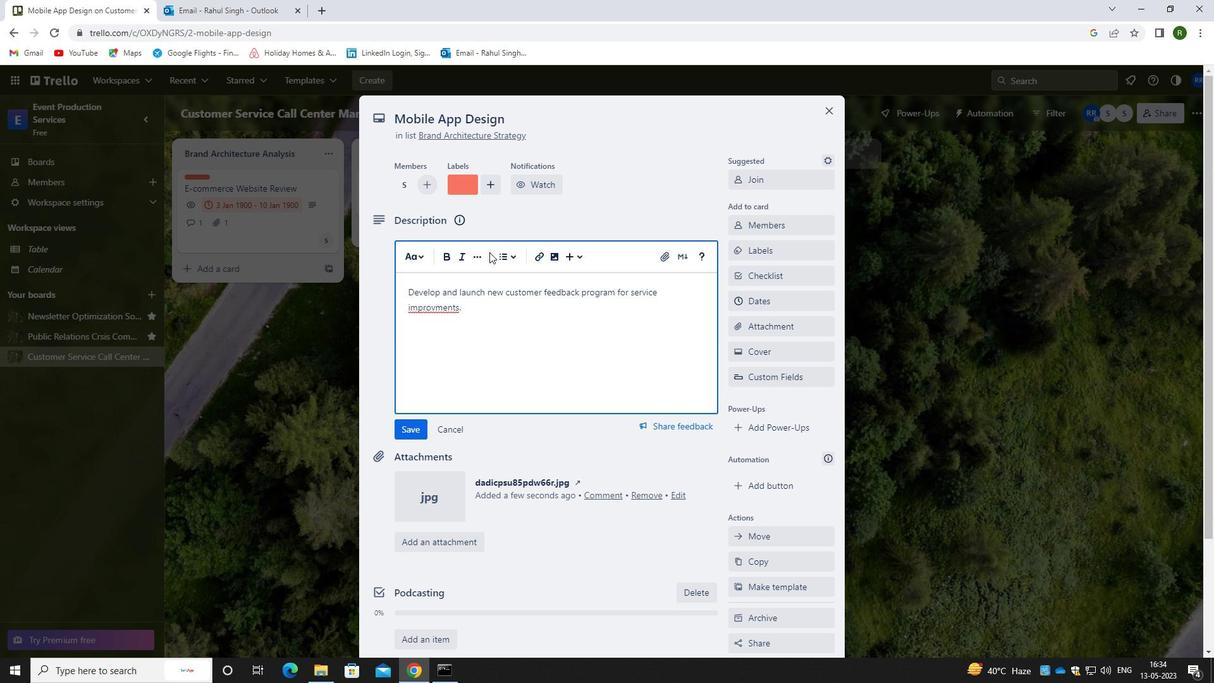 
Action: Key pressed <Key.backspace>
Screenshot: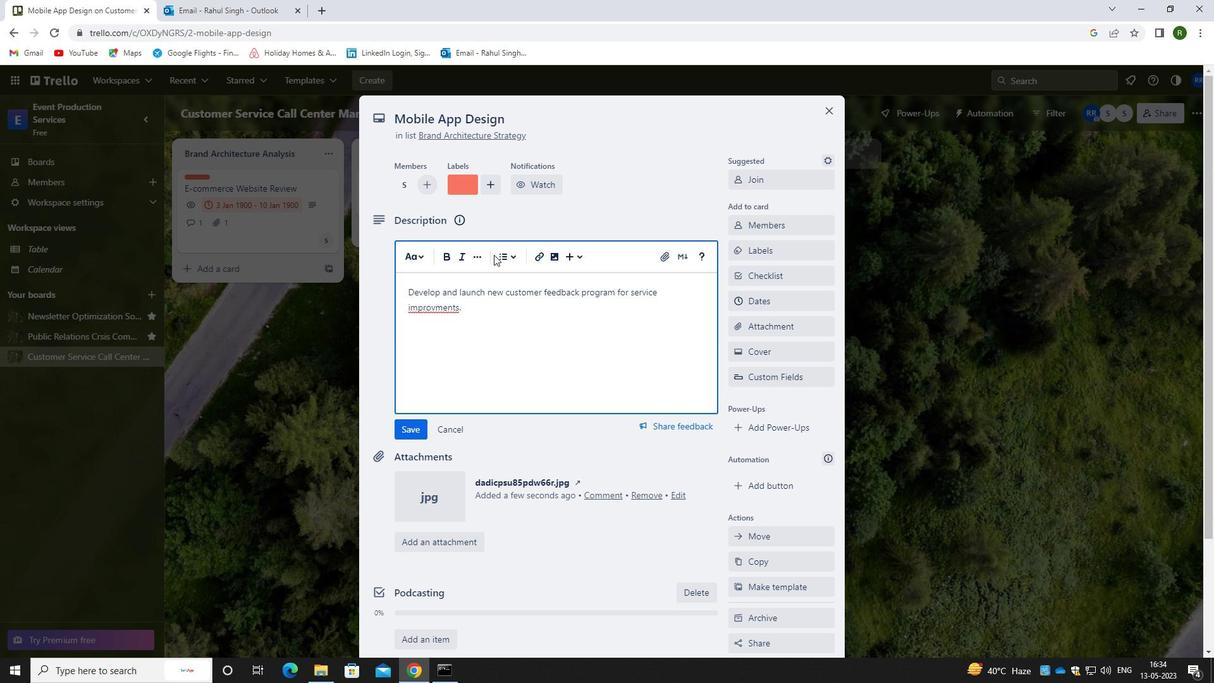 
Action: Mouse moved to (504, 366)
Screenshot: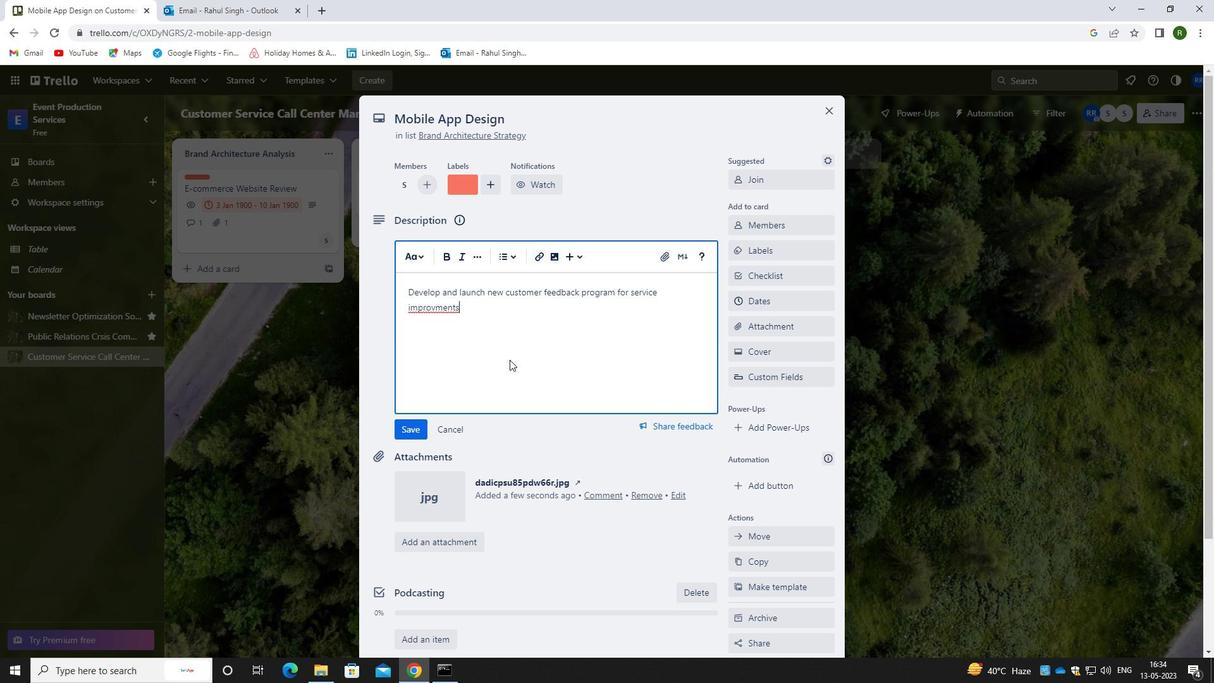 
Action: Key pressed <Key.backspace><Key.backspace><Key.backspace><Key.backspace><Key.backspace>EMENTS
Screenshot: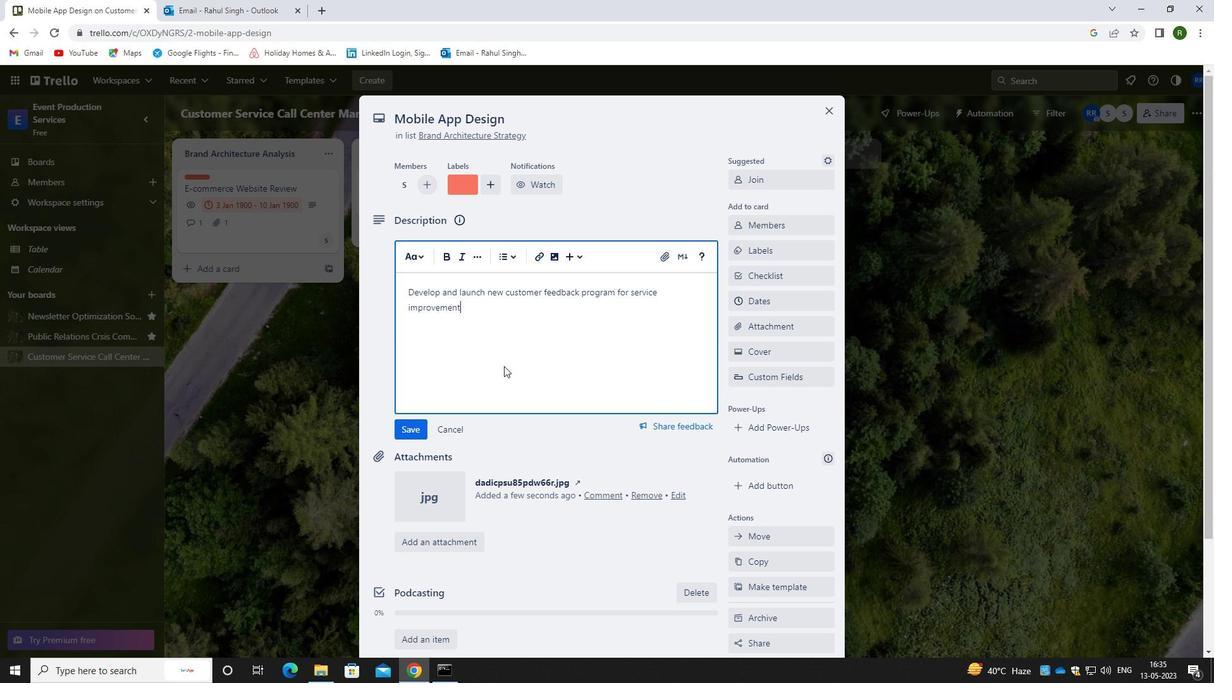 
Action: Mouse moved to (417, 435)
Screenshot: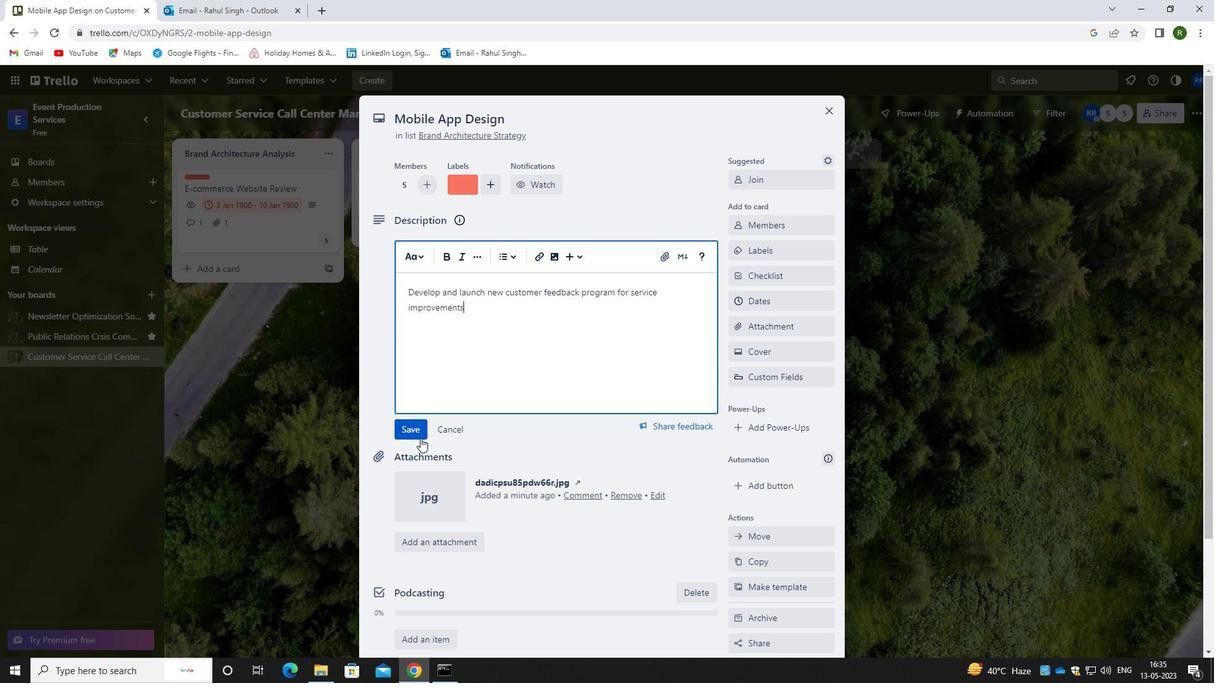
Action: Mouse pressed left at (417, 435)
Screenshot: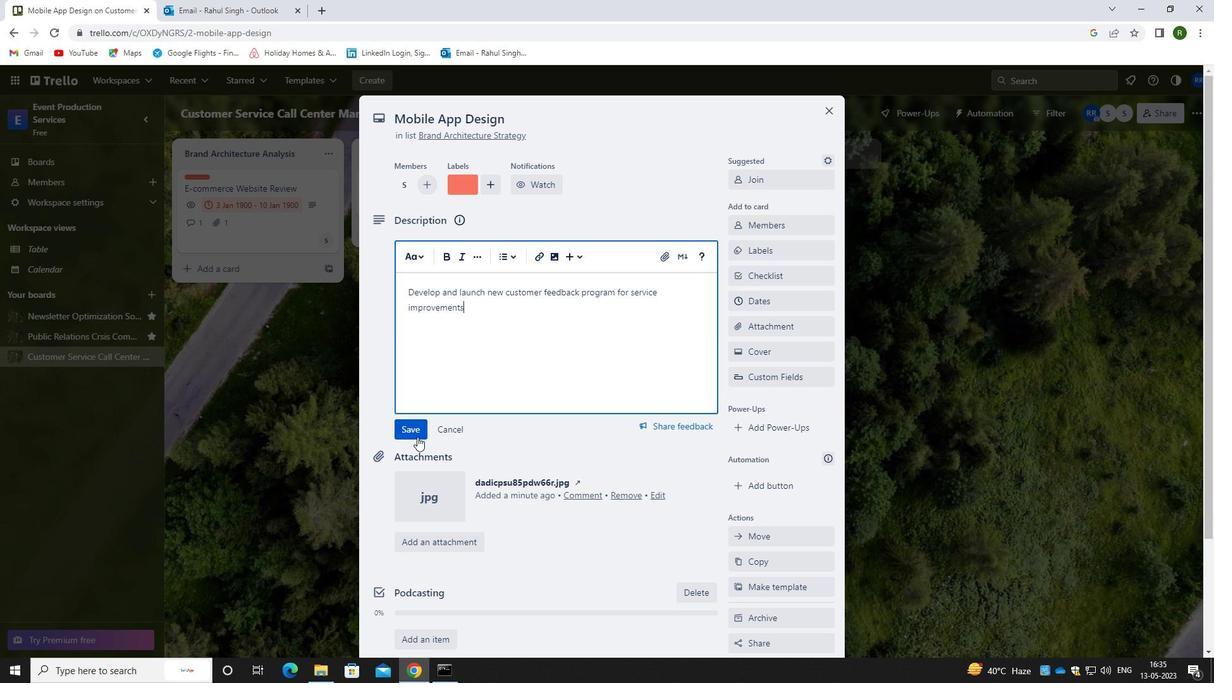 
Action: Mouse moved to (524, 365)
Screenshot: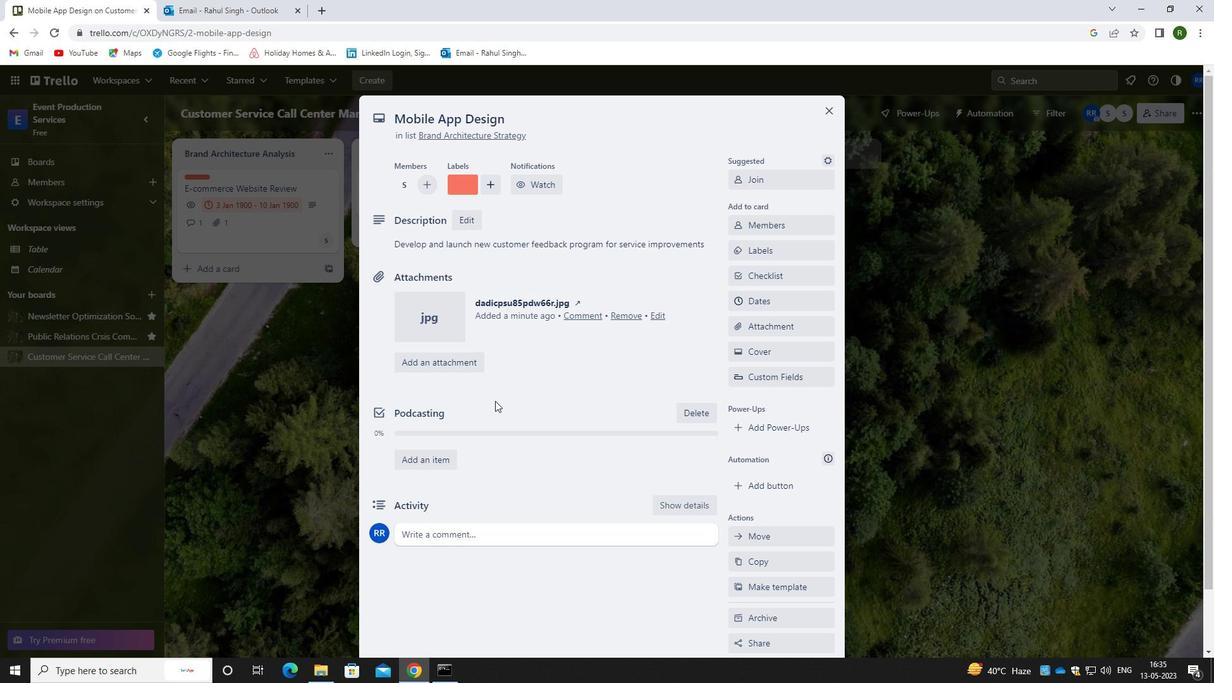 
Action: Mouse scrolled (524, 364) with delta (0, 0)
Screenshot: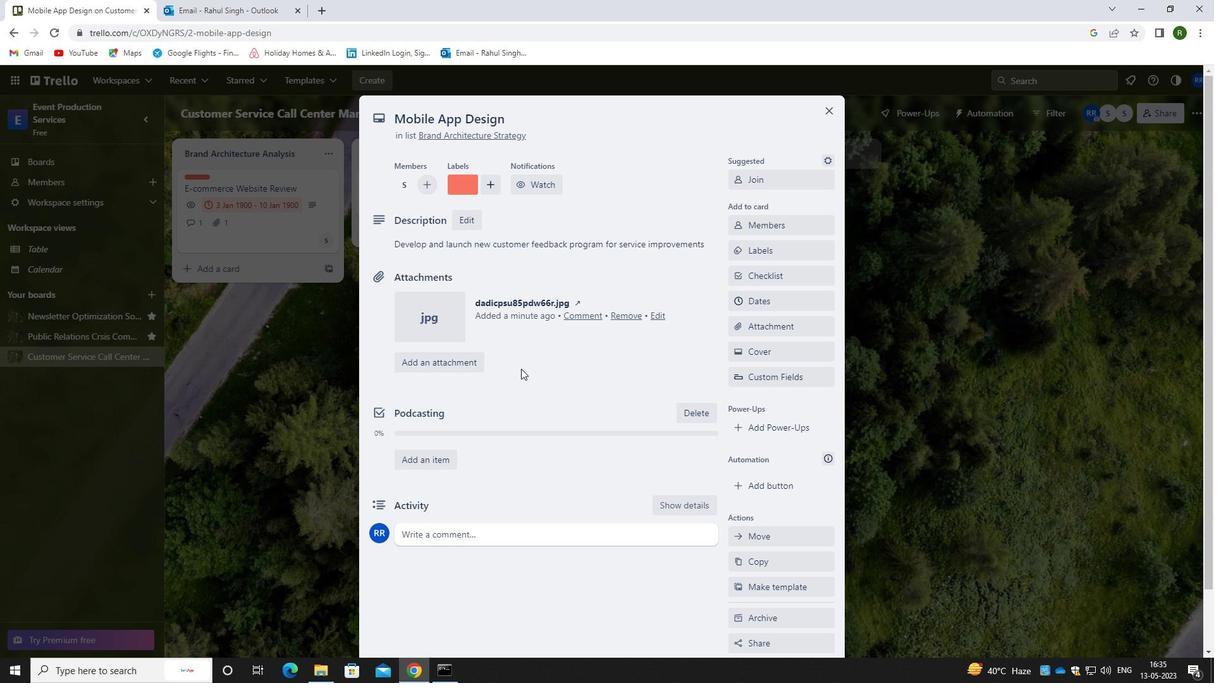 
Action: Mouse scrolled (524, 364) with delta (0, 0)
Screenshot: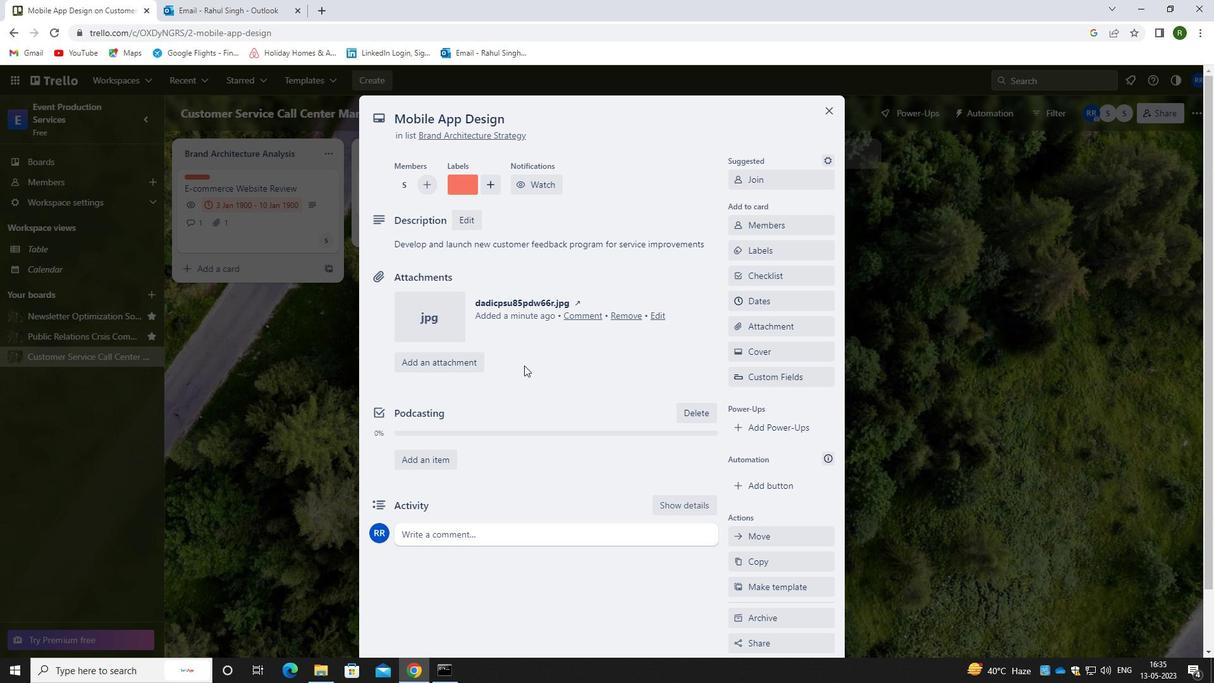 
Action: Mouse moved to (524, 365)
Screenshot: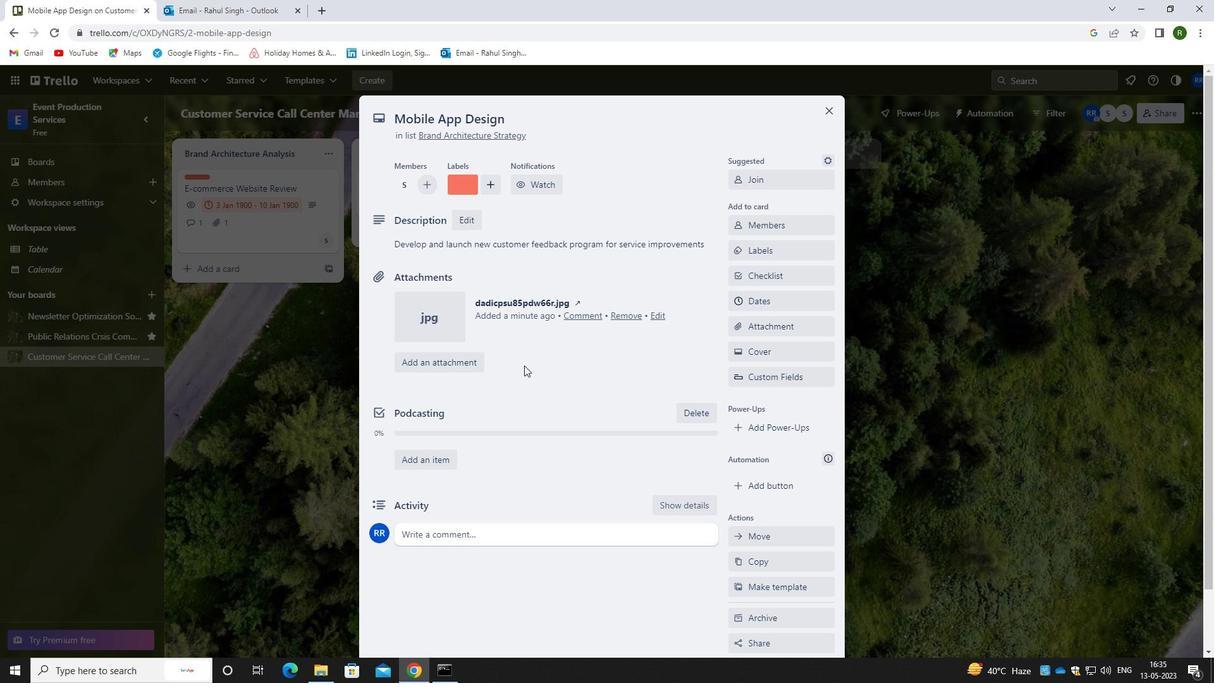 
Action: Mouse scrolled (524, 364) with delta (0, 0)
Screenshot: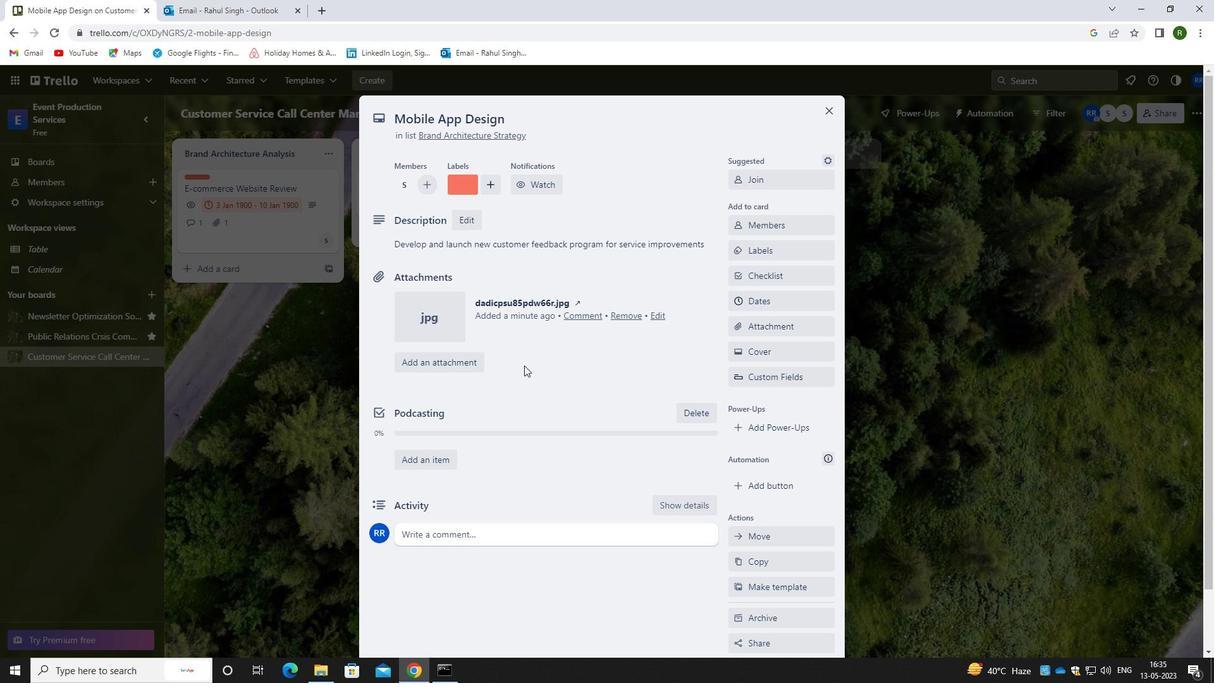 
Action: Mouse moved to (477, 459)
Screenshot: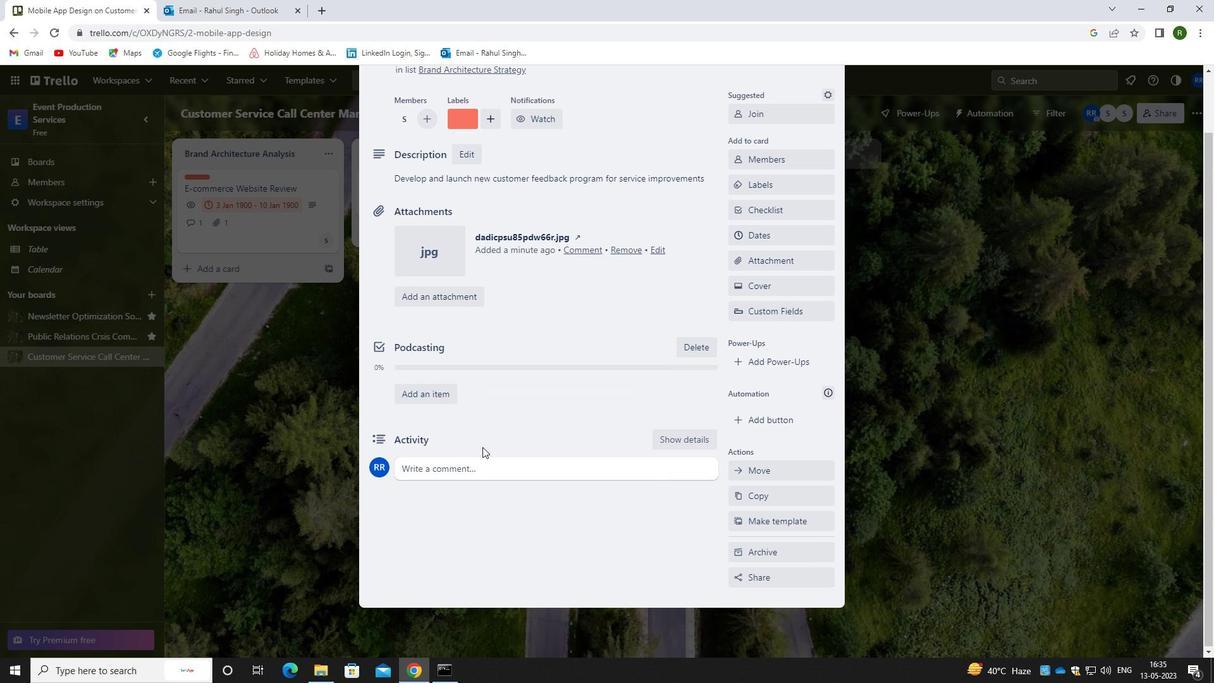 
Action: Mouse pressed left at (477, 459)
Screenshot: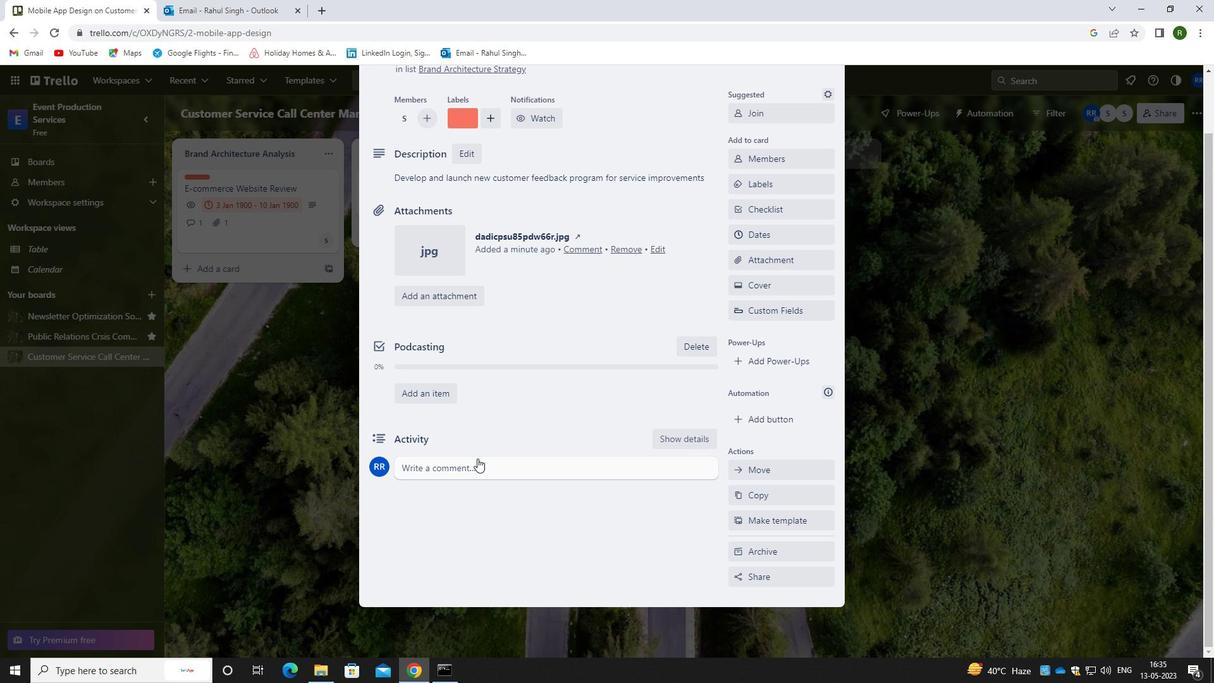 
Action: Mouse moved to (464, 510)
Screenshot: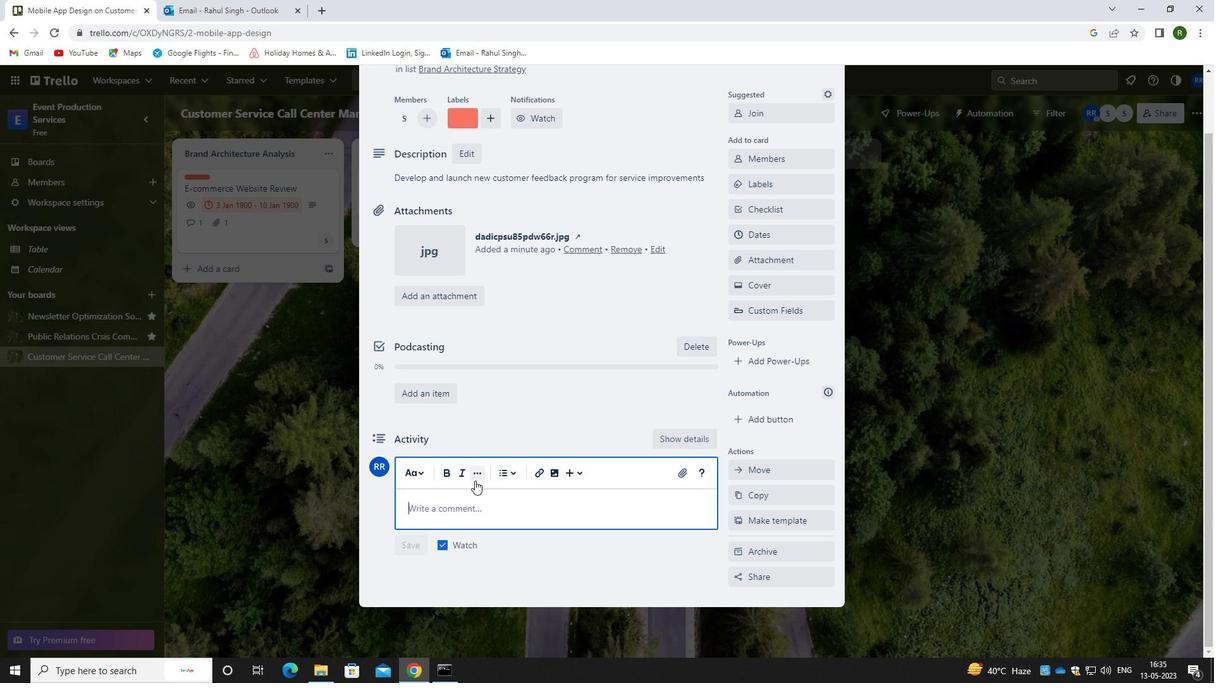 
Action: Key pressed <Key.caps_lock>G<Key.caps_lock>IVEN<Key.space>THE<Key.space>POTENTIAL<Key.space>IMPACT<Key.space>OF<Key.space>THIS<Key.space>TASK<Key.space>ON<Key.space>OUR<Key.space>COMPANY<Key.space>MISSION<Key.space>AND<Key.space>VALUES,<Key.space>LET<Key.space>US<Key.space>ENSURE<Key.space>THAT<Key.space>WE<Key.space>APPROACH<Key.space>IT<Key.space>WITH<Key.space>A<Key.space>SENSE<Key.space>OF<Key.space>INTEGRITY<Key.space>AND<Key.space>ETHIS<Key.backspace>CS.
Screenshot: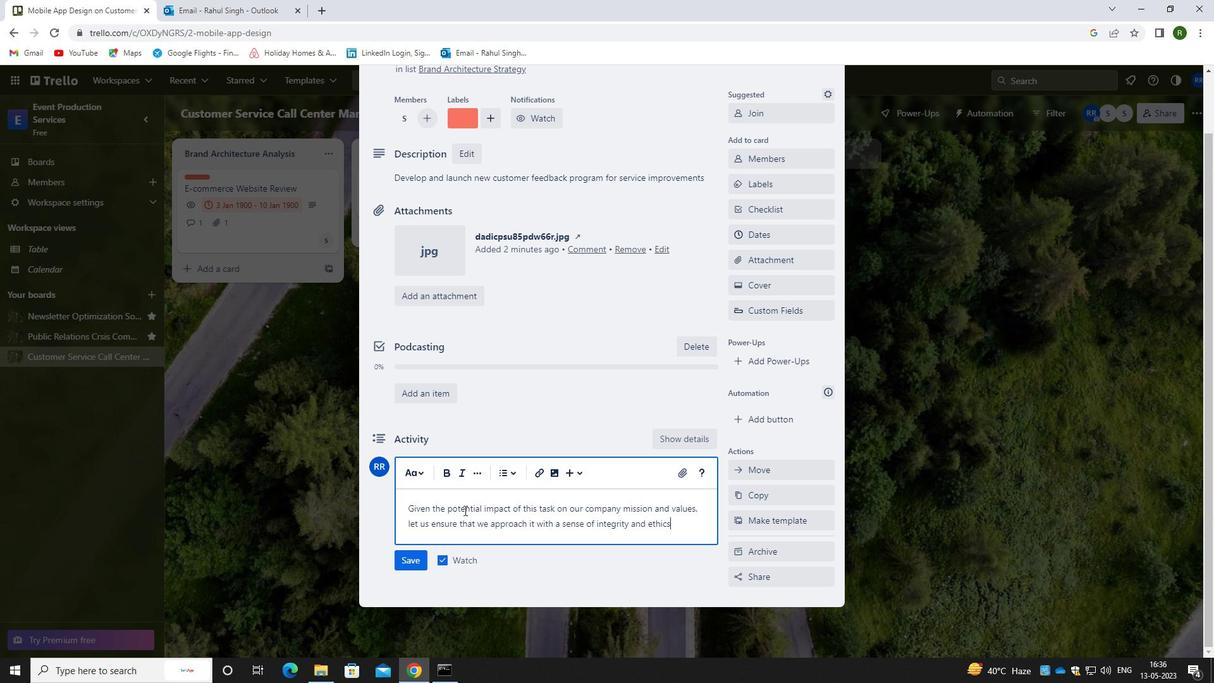 
Action: Mouse moved to (418, 560)
Screenshot: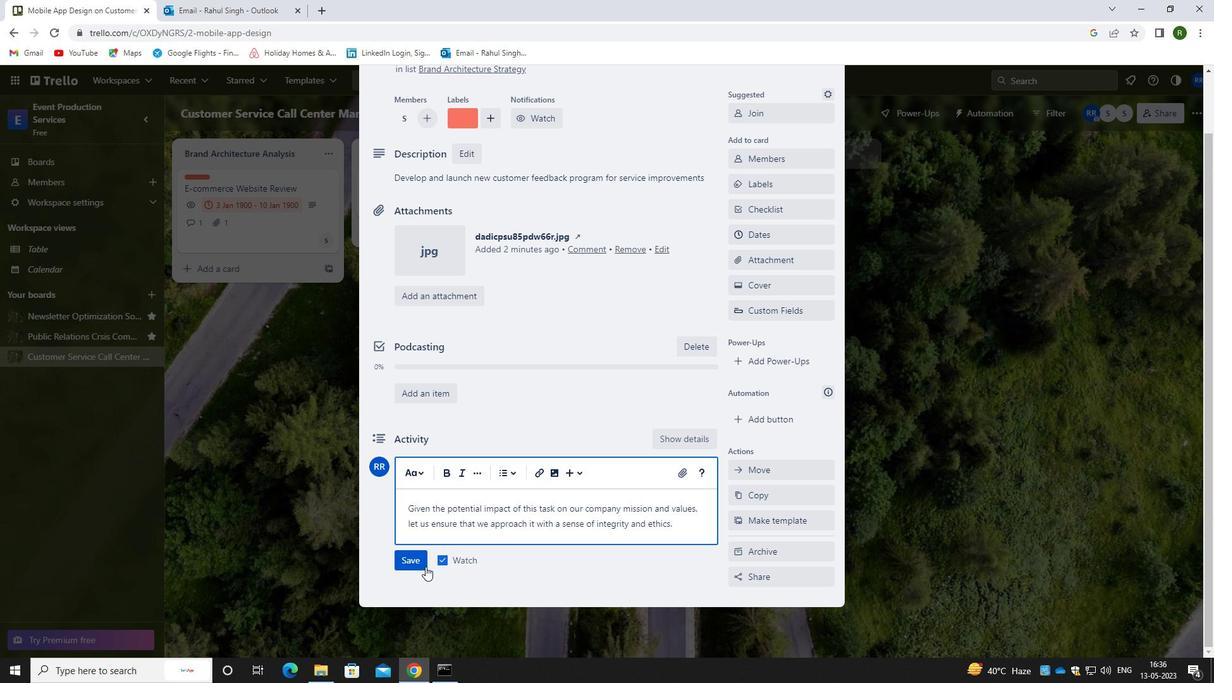 
Action: Mouse pressed left at (418, 560)
Screenshot: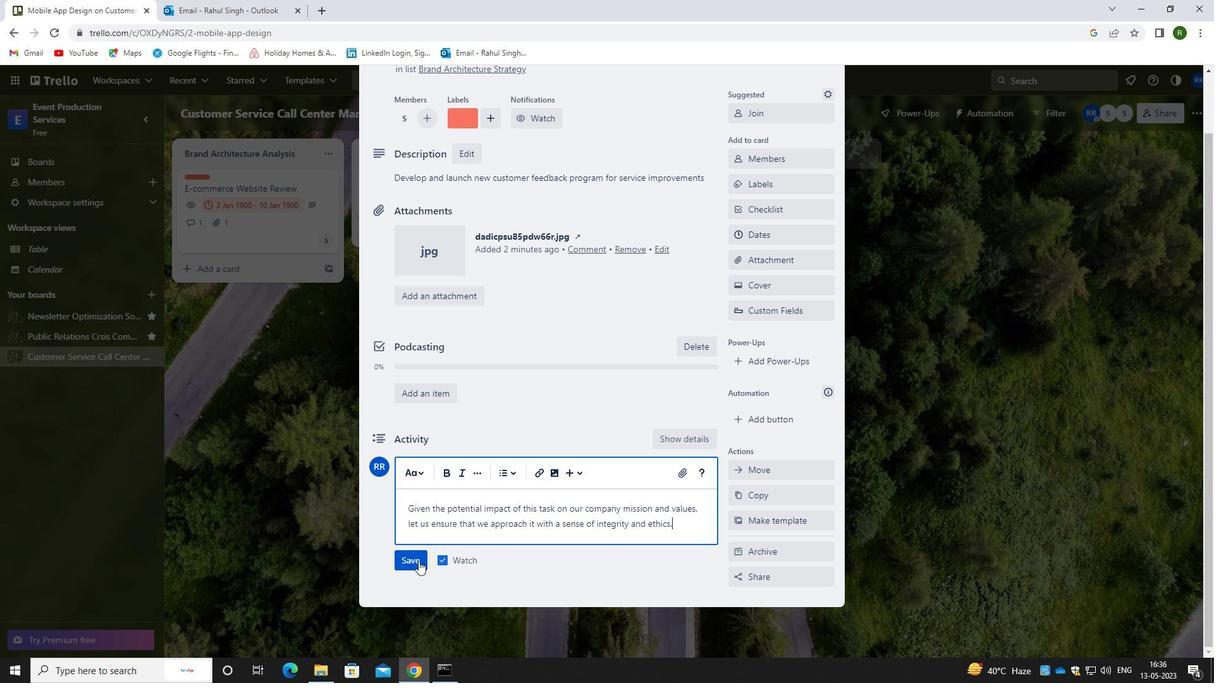 
Action: Mouse moved to (771, 236)
Screenshot: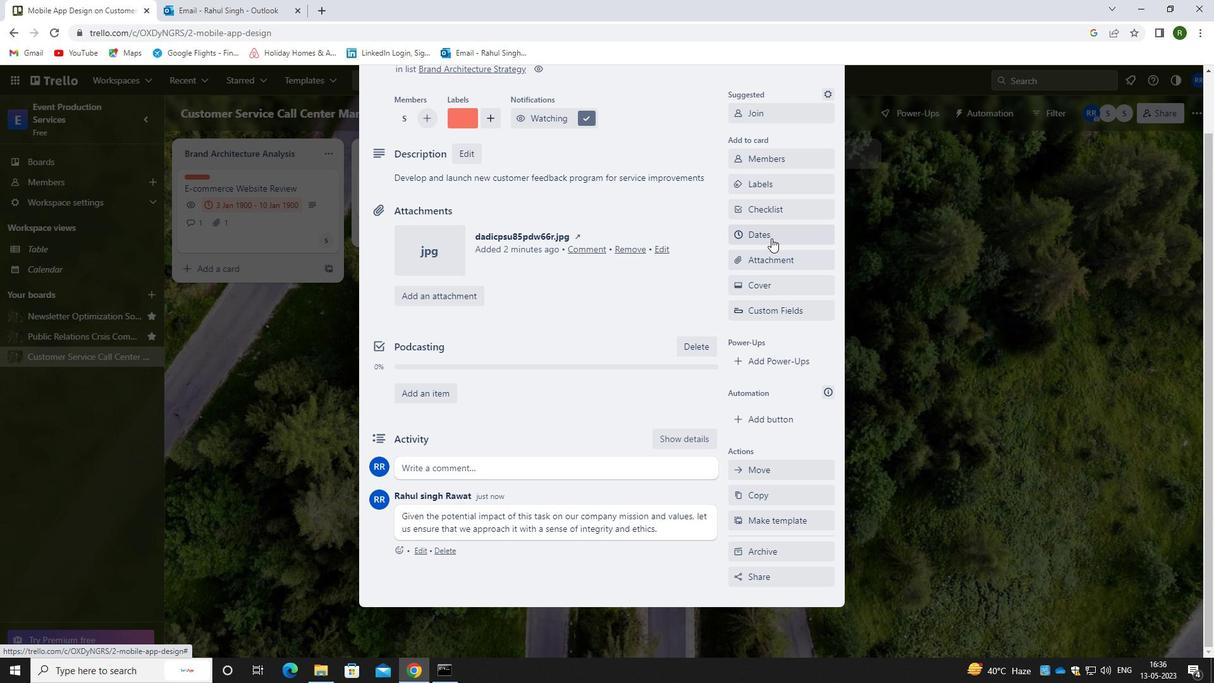 
Action: Mouse pressed left at (771, 236)
Screenshot: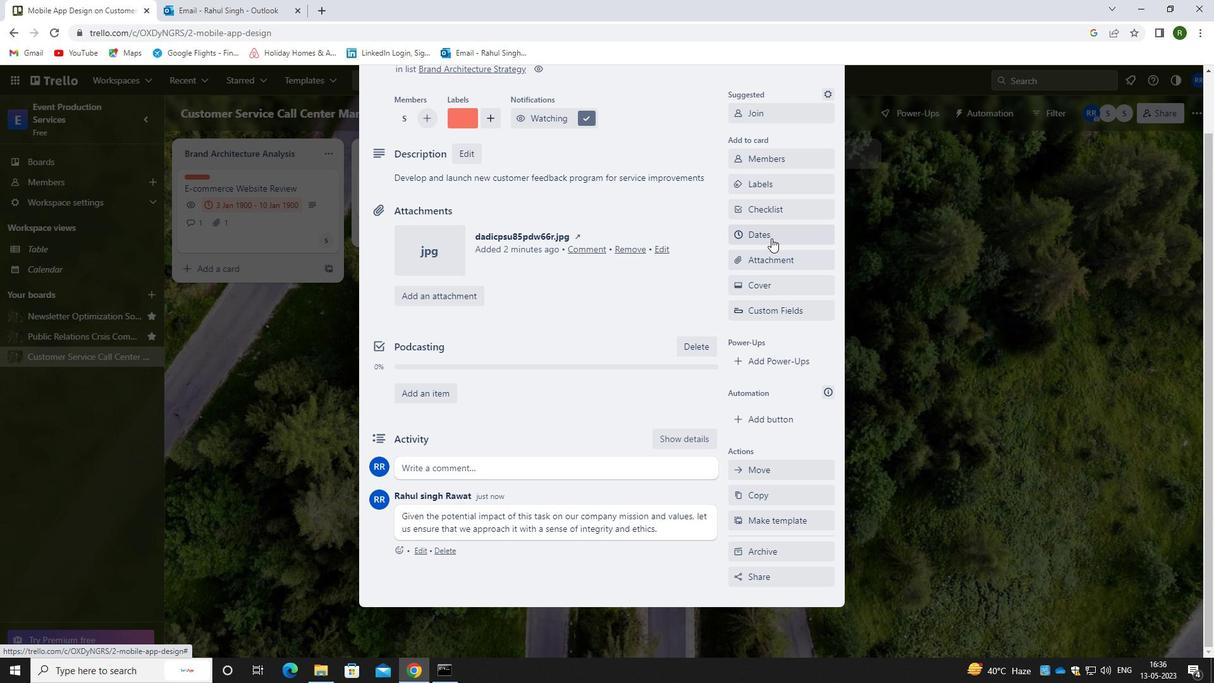 
Action: Mouse moved to (745, 344)
Screenshot: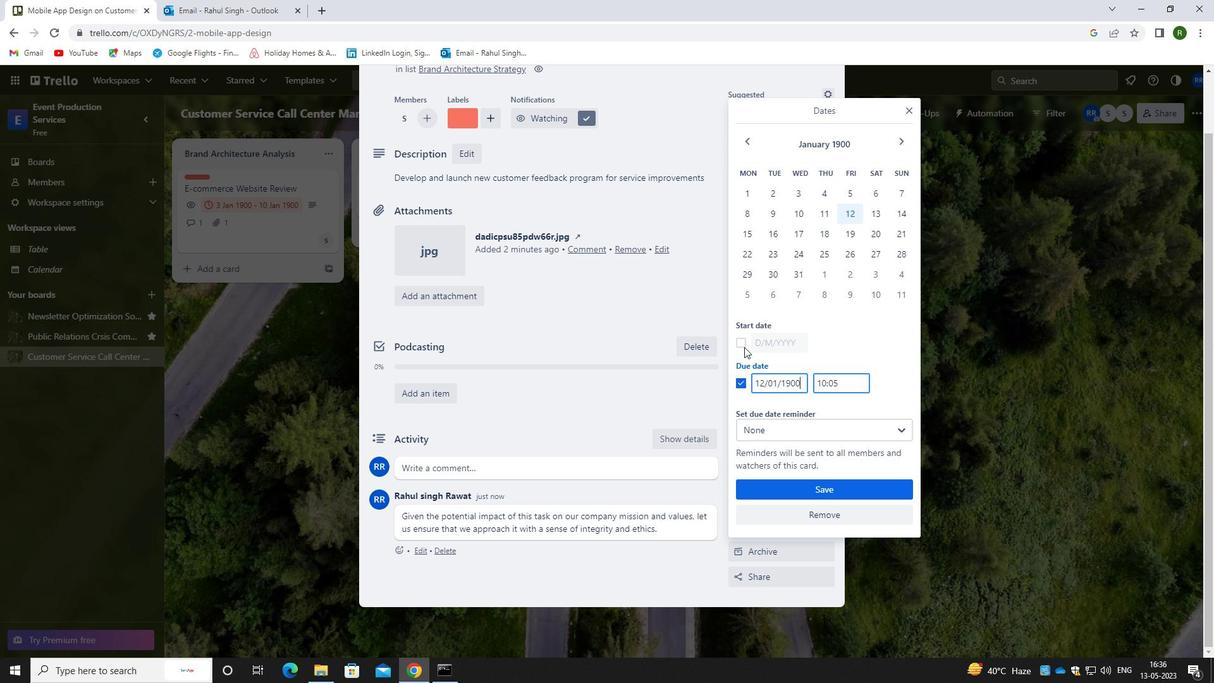 
Action: Mouse pressed left at (745, 344)
Screenshot: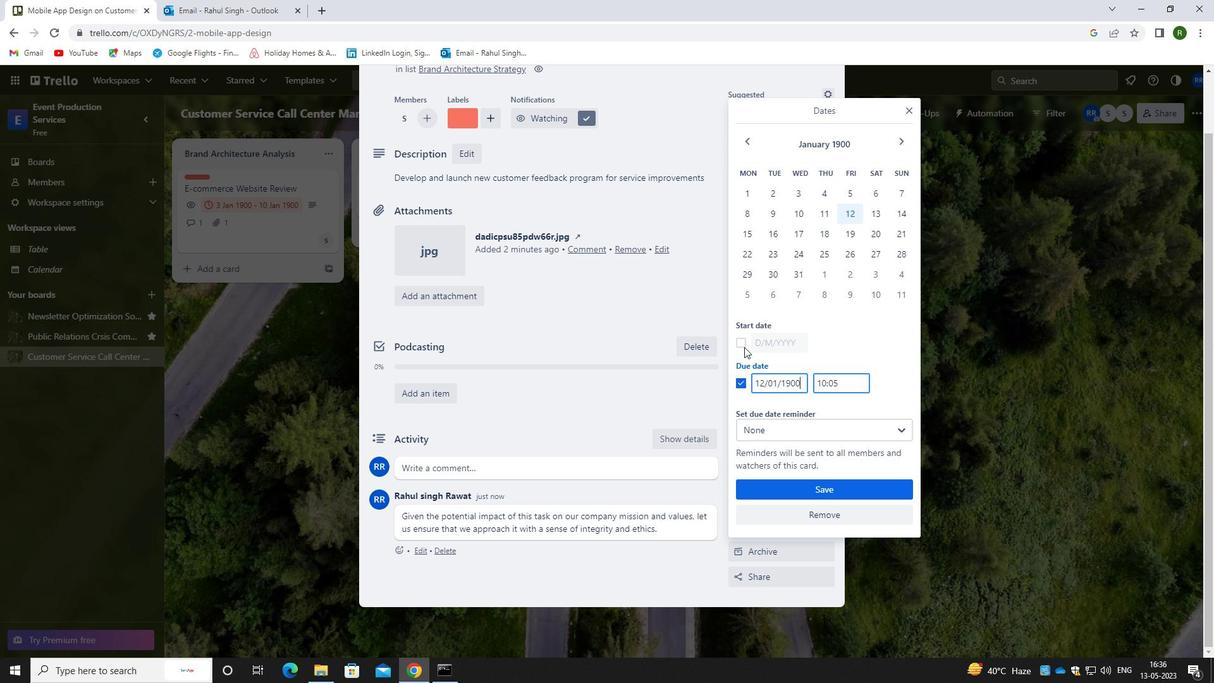 
Action: Mouse moved to (802, 340)
Screenshot: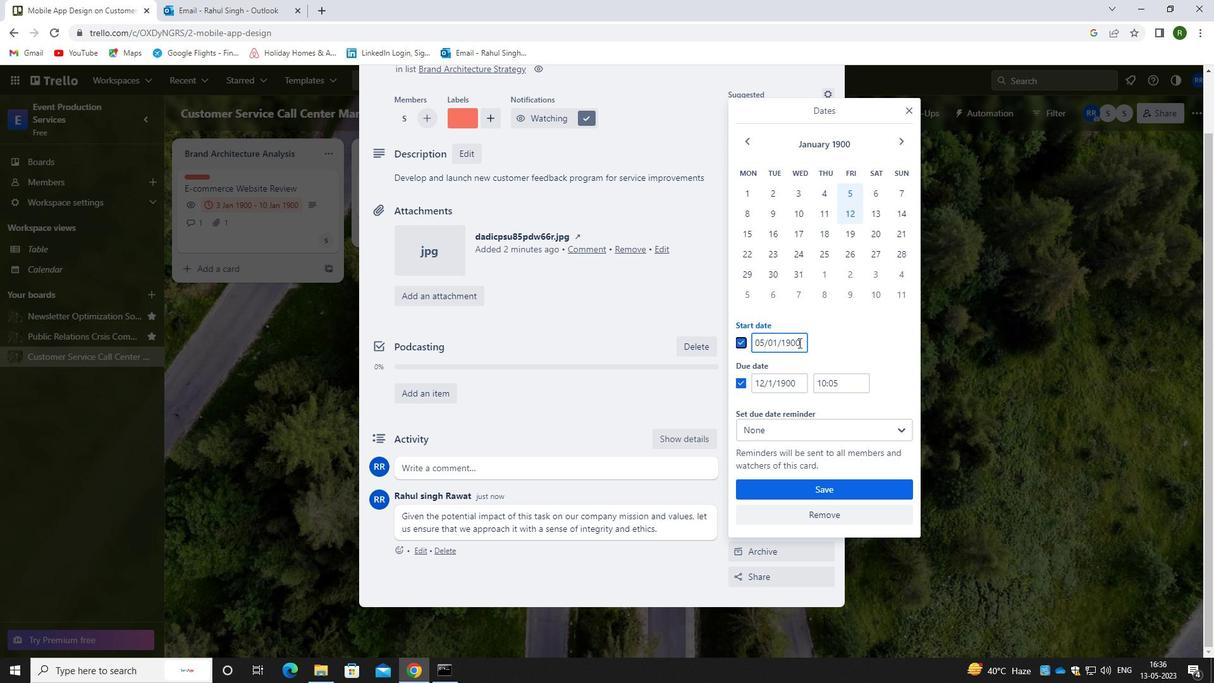 
Action: Mouse pressed left at (802, 340)
Screenshot: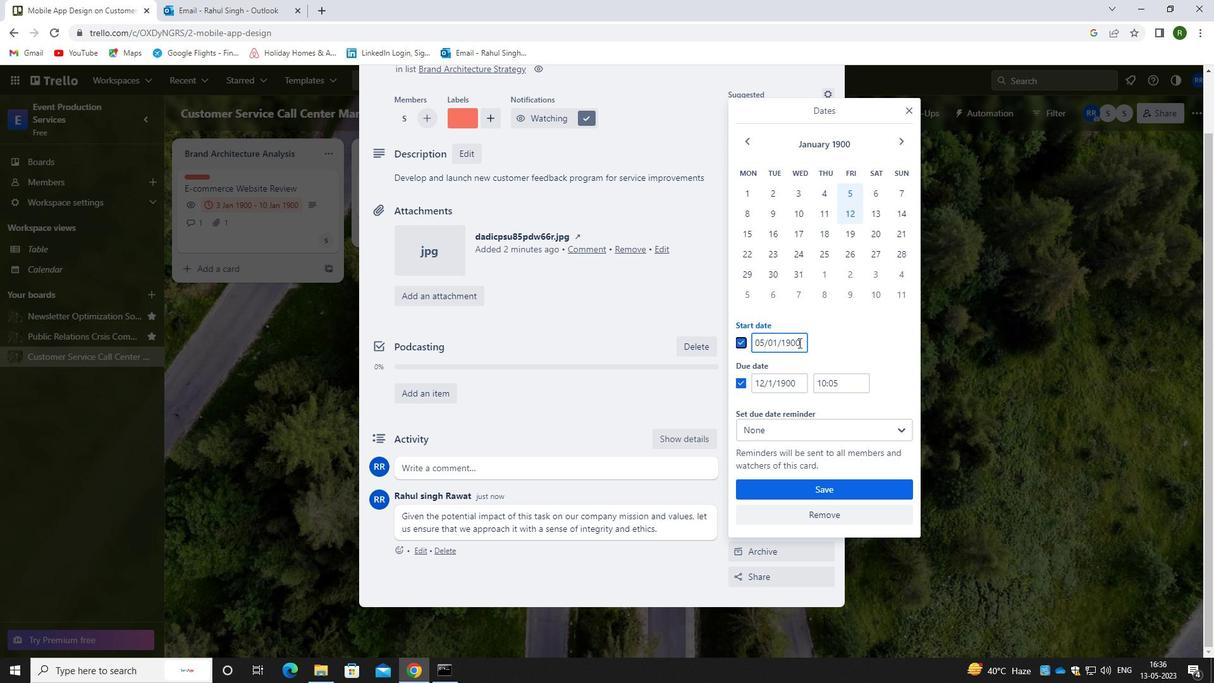 
Action: Mouse moved to (746, 344)
Screenshot: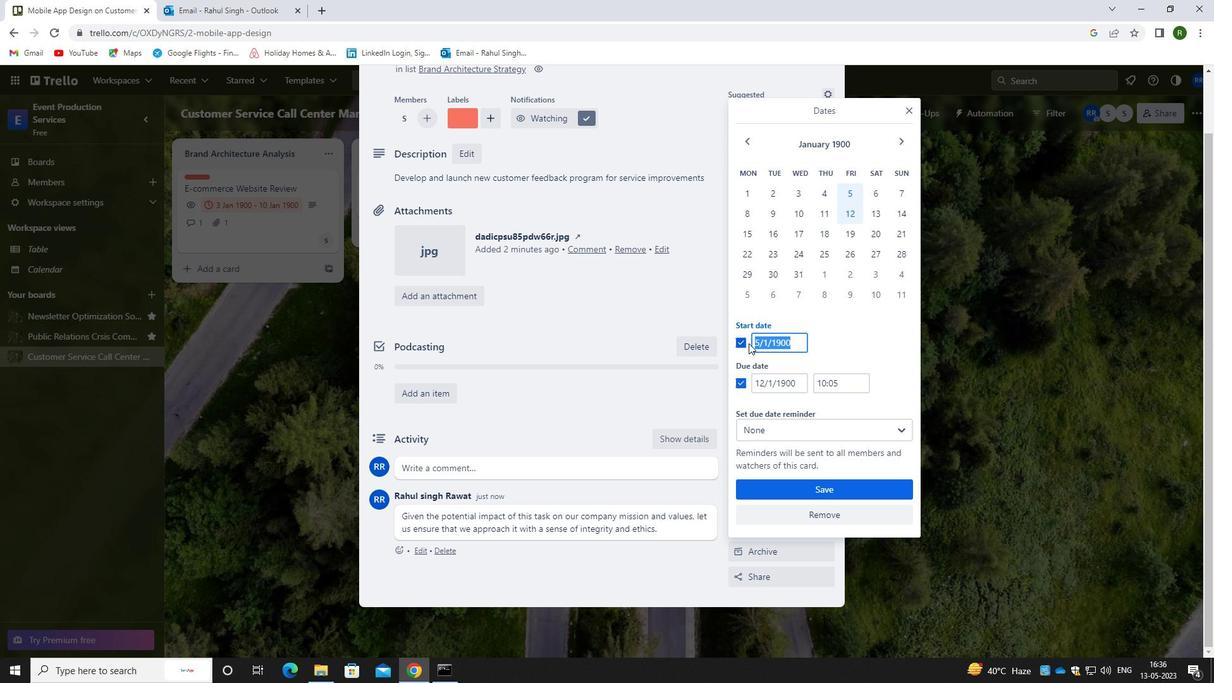 
Action: Key pressed 06/01/1900
Screenshot: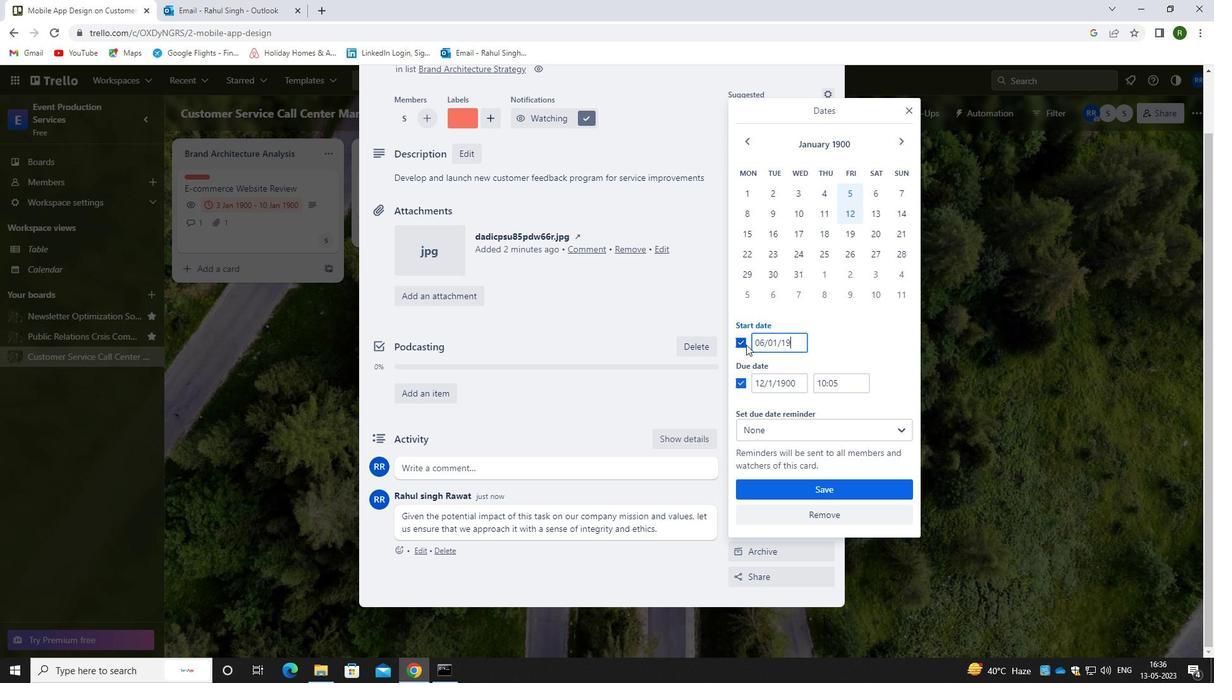 
Action: Mouse moved to (796, 379)
Screenshot: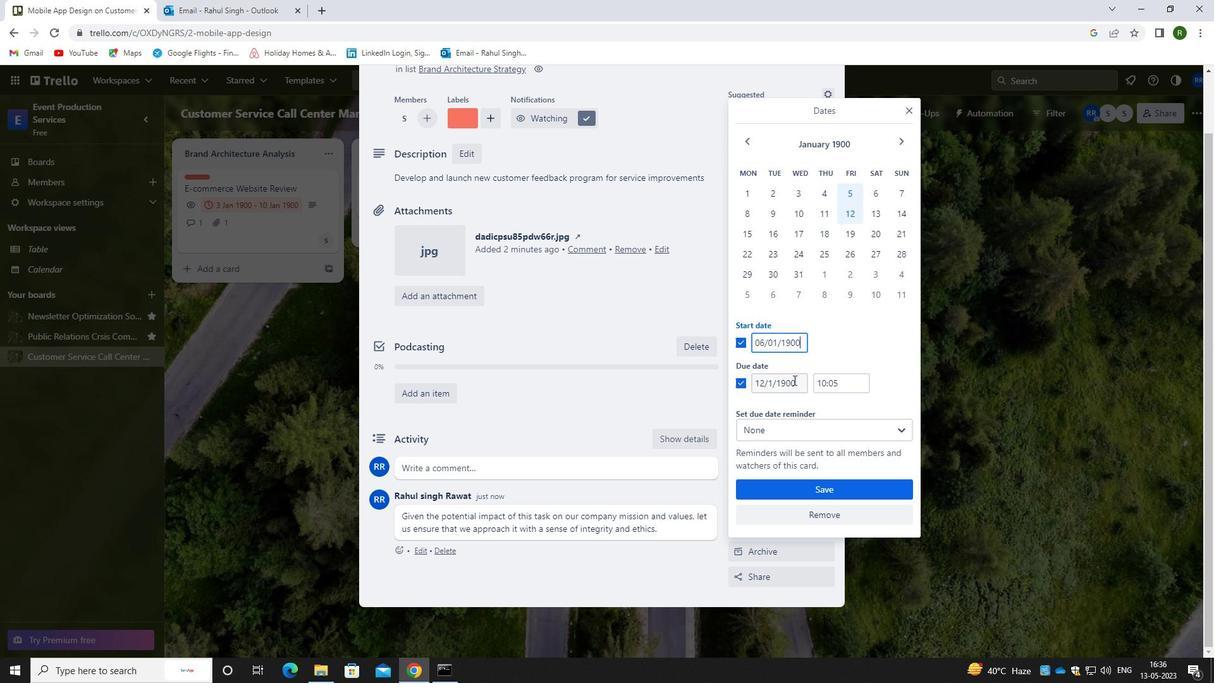 
Action: Mouse pressed left at (796, 379)
Screenshot: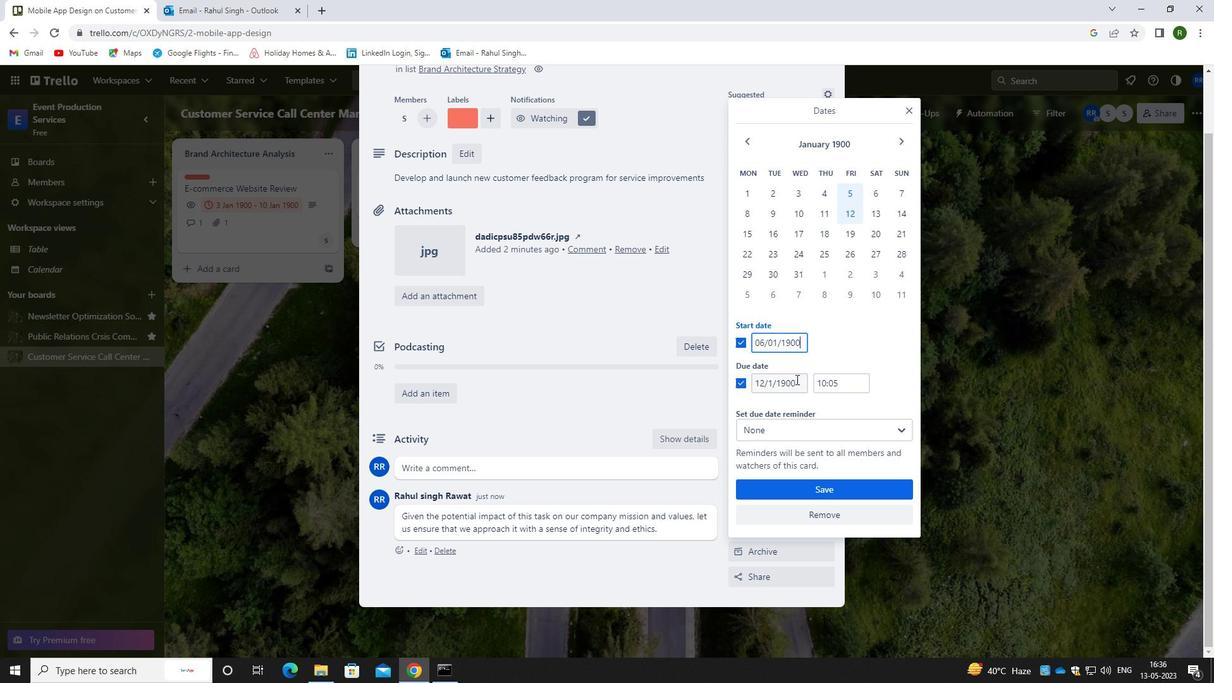 
Action: Mouse moved to (750, 381)
Screenshot: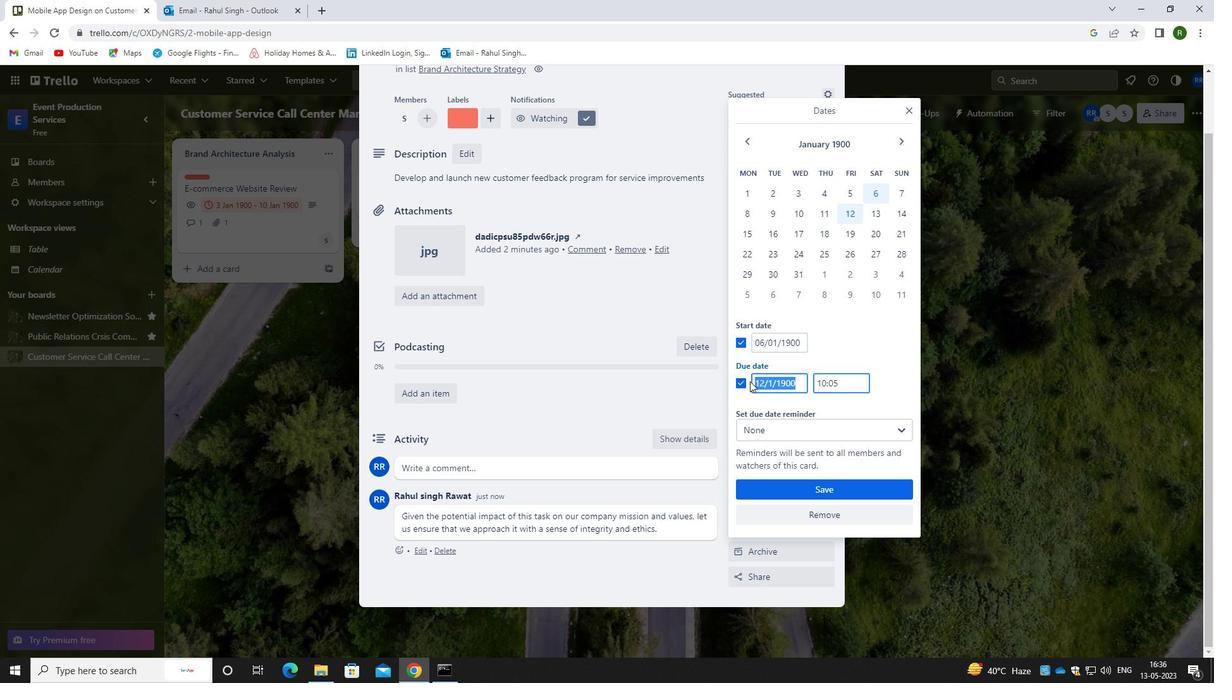 
Action: Key pressed 19<Key.backspace>3/01/1900
Screenshot: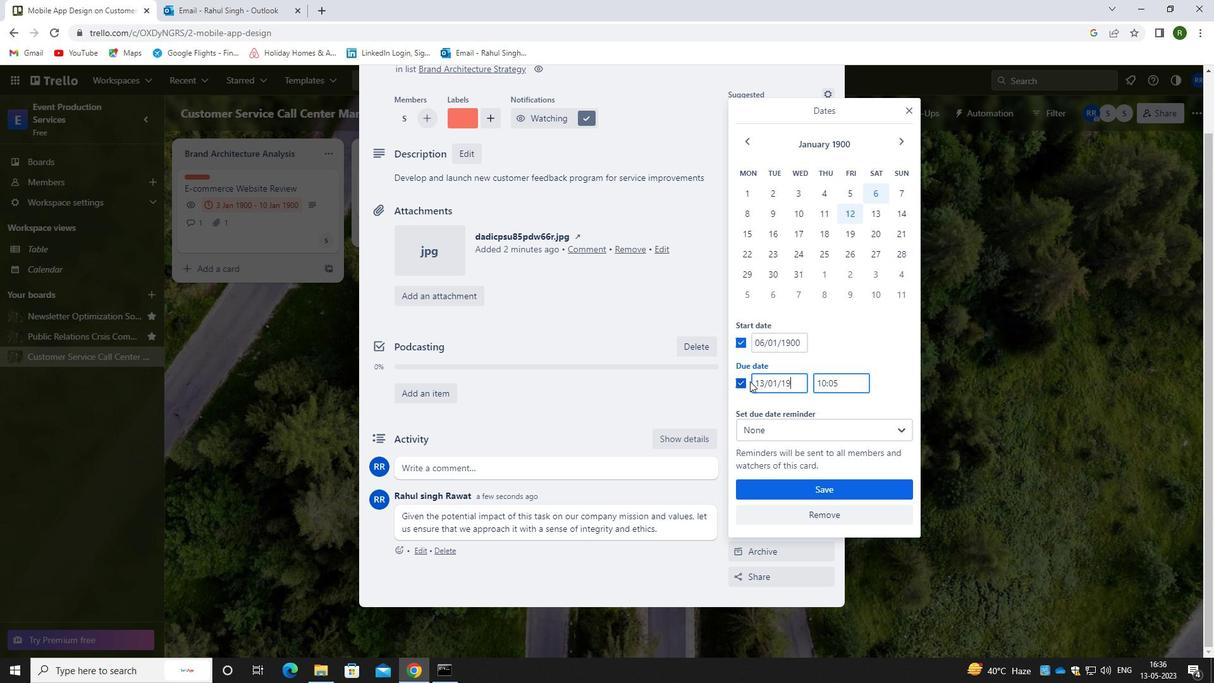 
Action: Mouse moved to (857, 486)
Screenshot: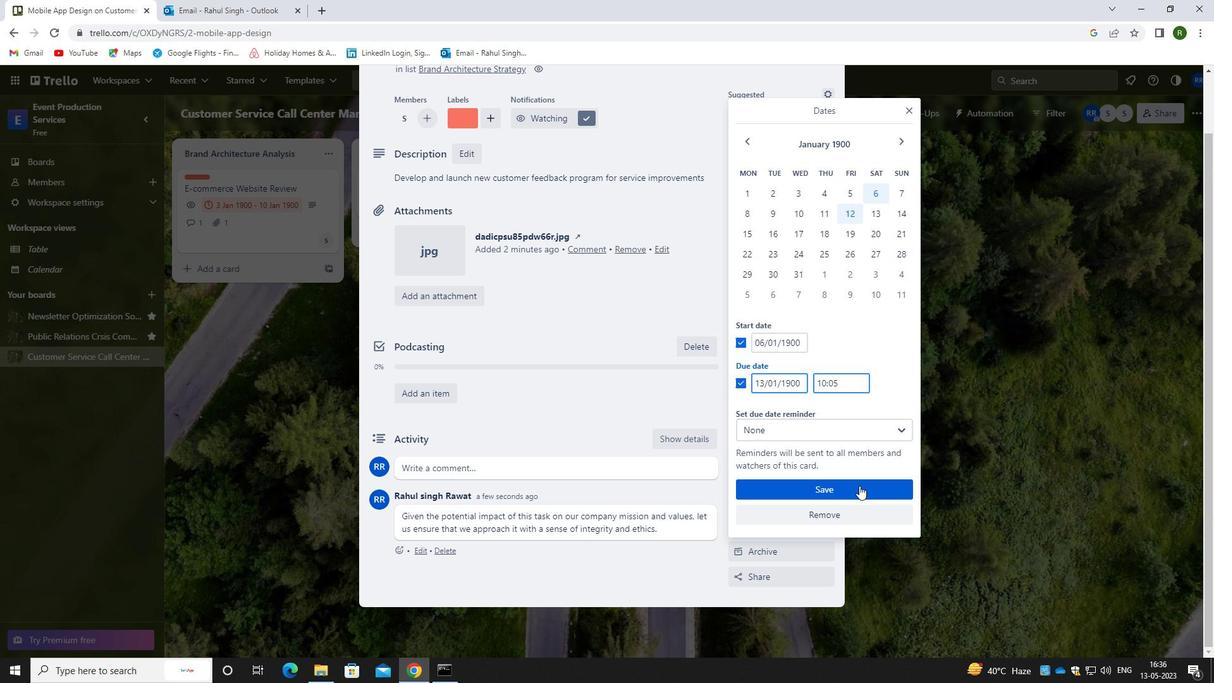 
Action: Mouse pressed left at (857, 486)
Screenshot: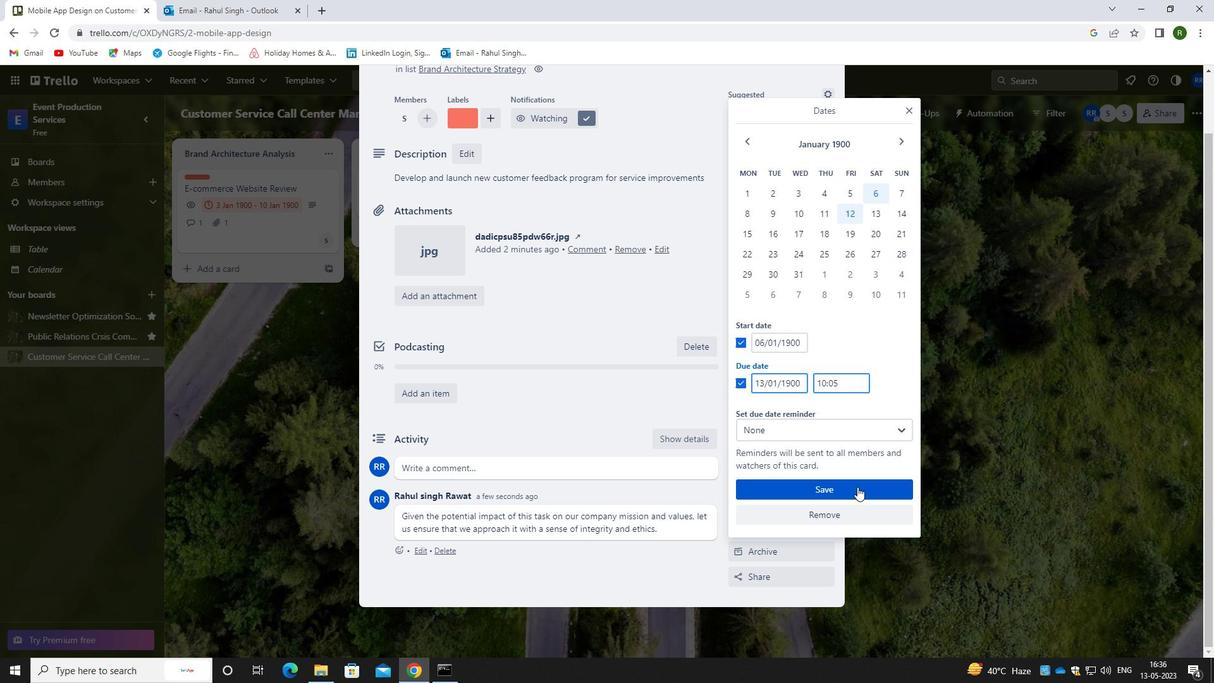 
Action: Mouse moved to (911, 361)
Screenshot: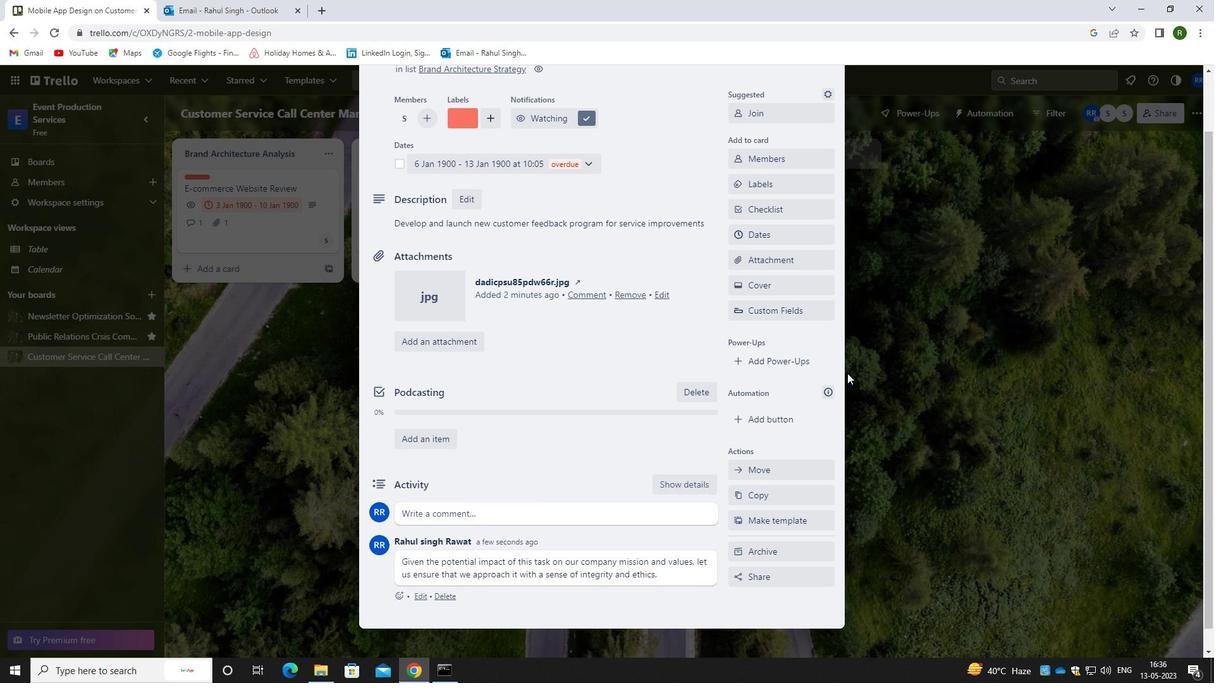 
Action: Mouse scrolled (911, 361) with delta (0, 0)
Screenshot: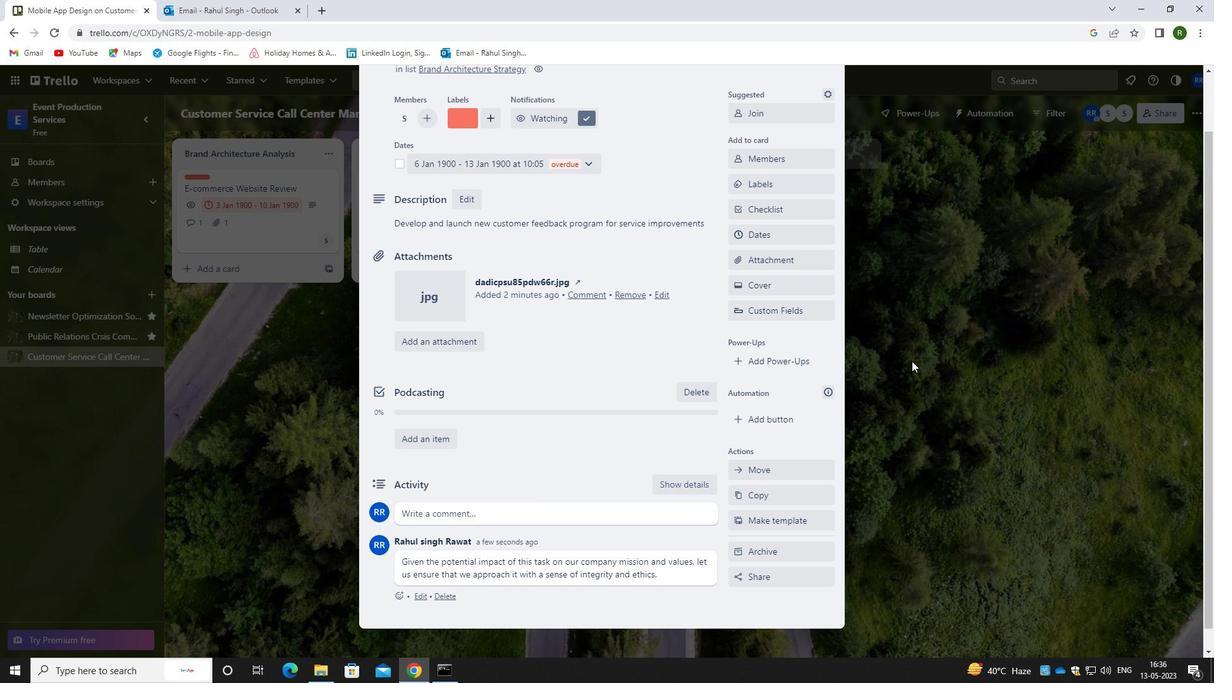 
Action: Mouse scrolled (911, 361) with delta (0, 0)
Screenshot: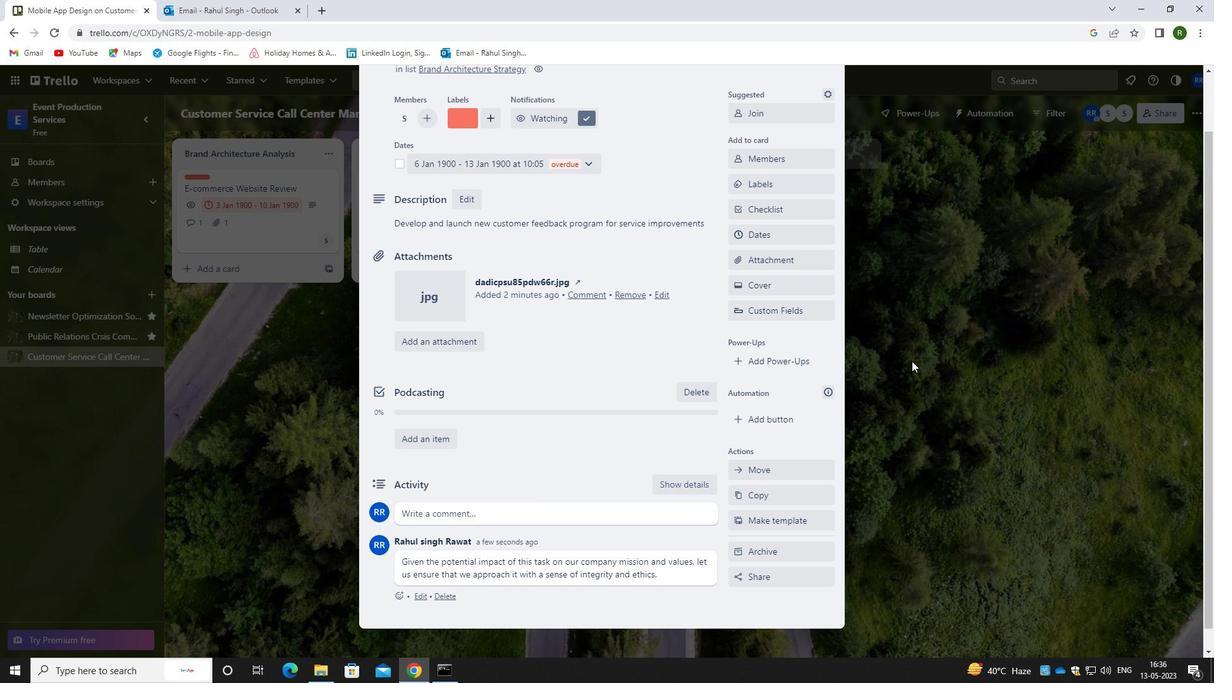 
Action: Mouse scrolled (911, 361) with delta (0, 0)
Screenshot: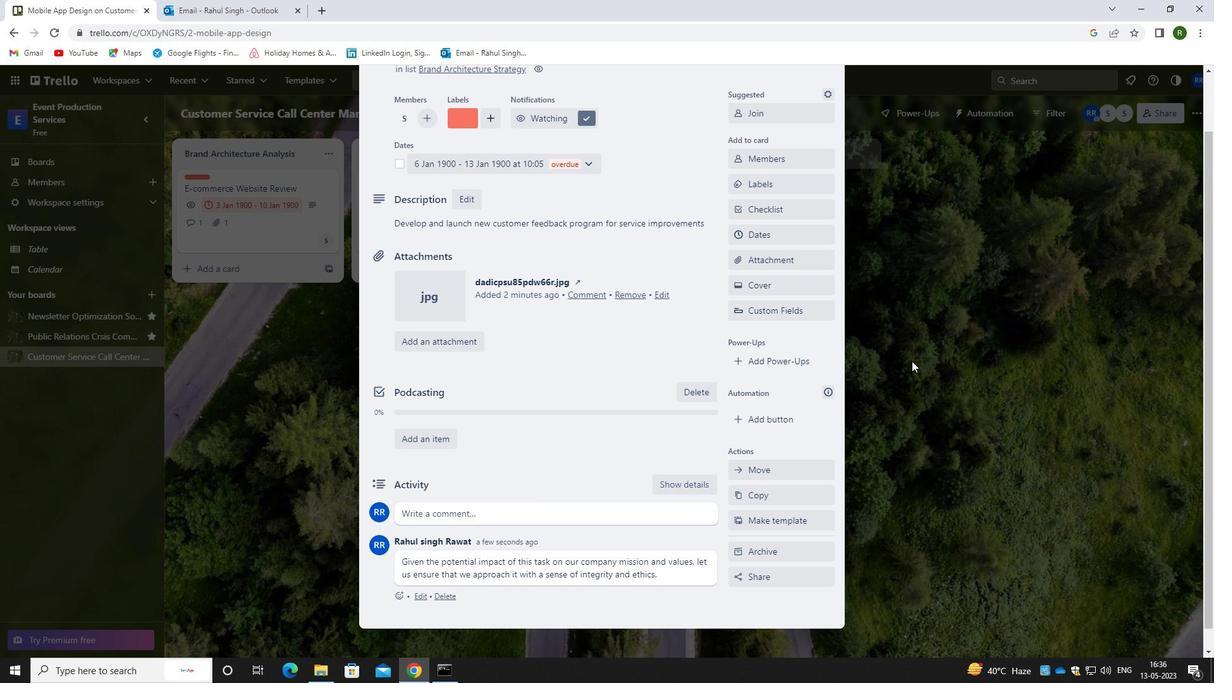 
Action: Mouse moved to (911, 360)
Screenshot: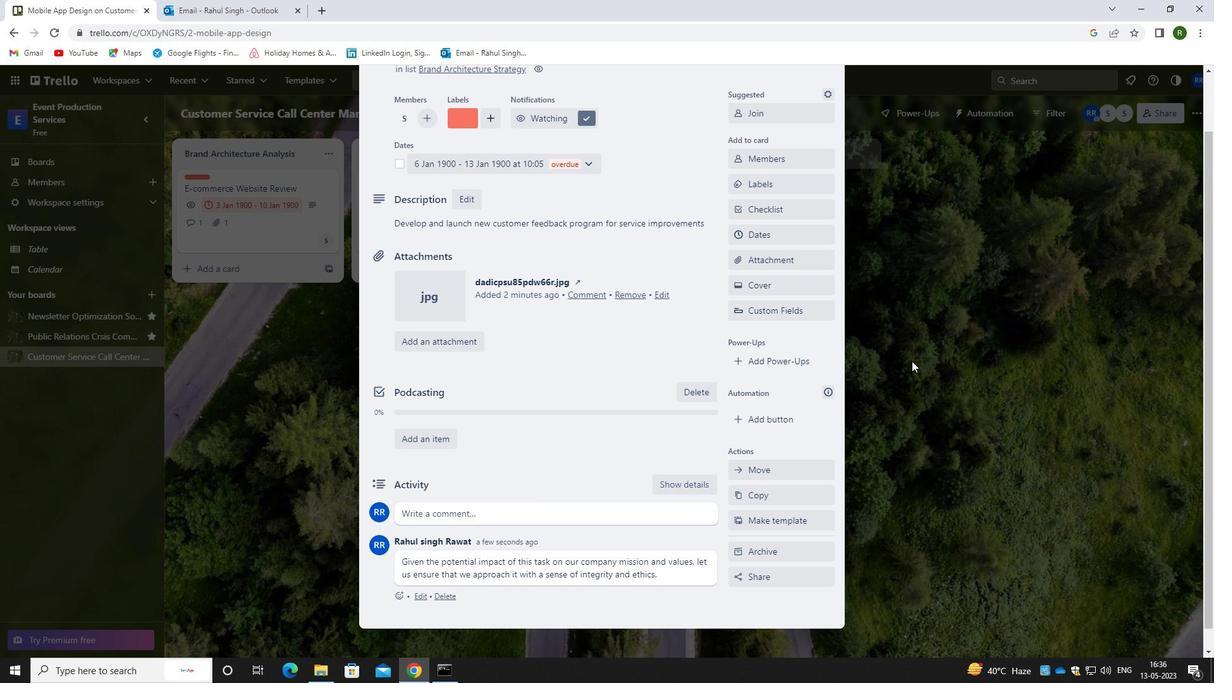 
